 Task: Add an event with the title Third Conference: Annual Convention, date '2023/12/21', time 8:50 AM to 10:50 AMand add a description: The Team Building Retreat: Problem-Solving Activities will take place in a tranquil and inspiring location, away from the usual work setting. The retreat will span over a dedicated period, allowing participants to fully immerse themselves in the experience and focus on building their problem-solving capabilities., put the event into Red category, logged in from the account softage.8@softage.netand send the event invitation to softage.6@softage.net and softage.1@softage.net. Set a reminder for the event 30 minutes before
Action: Mouse moved to (130, 161)
Screenshot: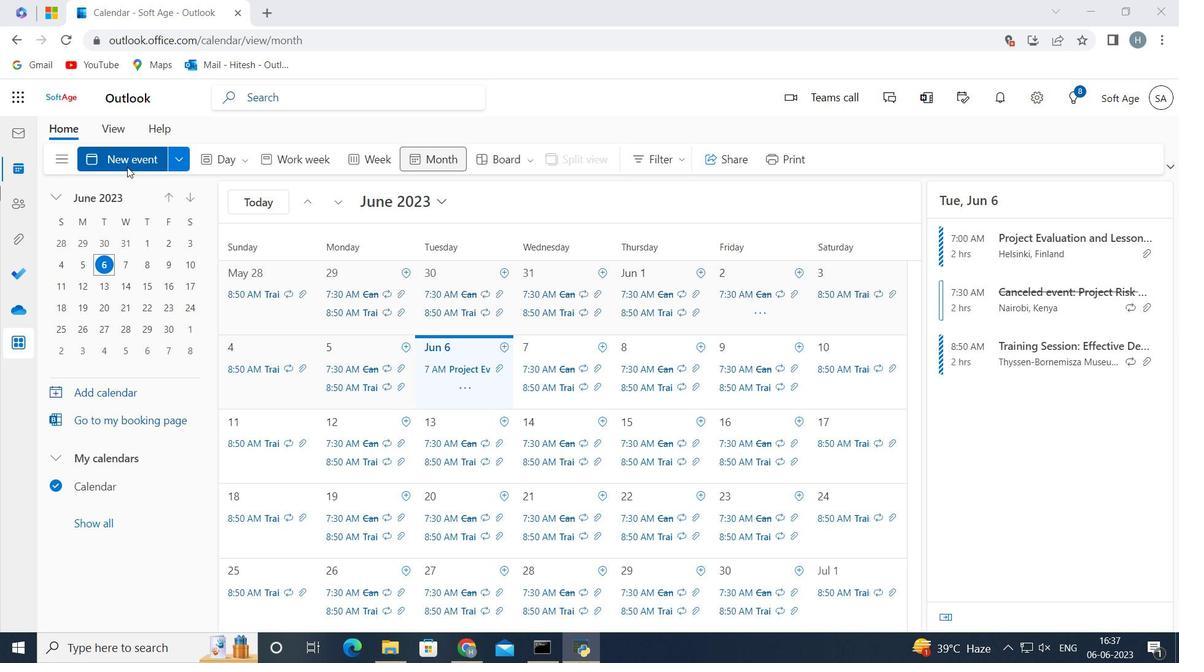 
Action: Mouse pressed left at (130, 161)
Screenshot: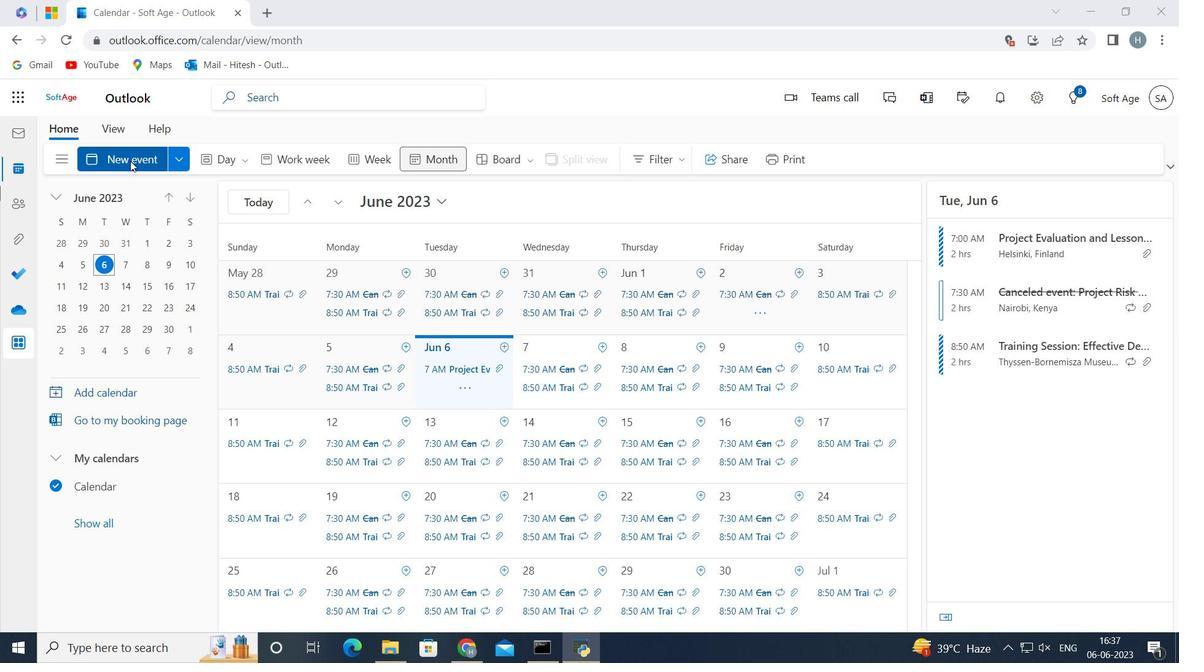 
Action: Mouse moved to (321, 248)
Screenshot: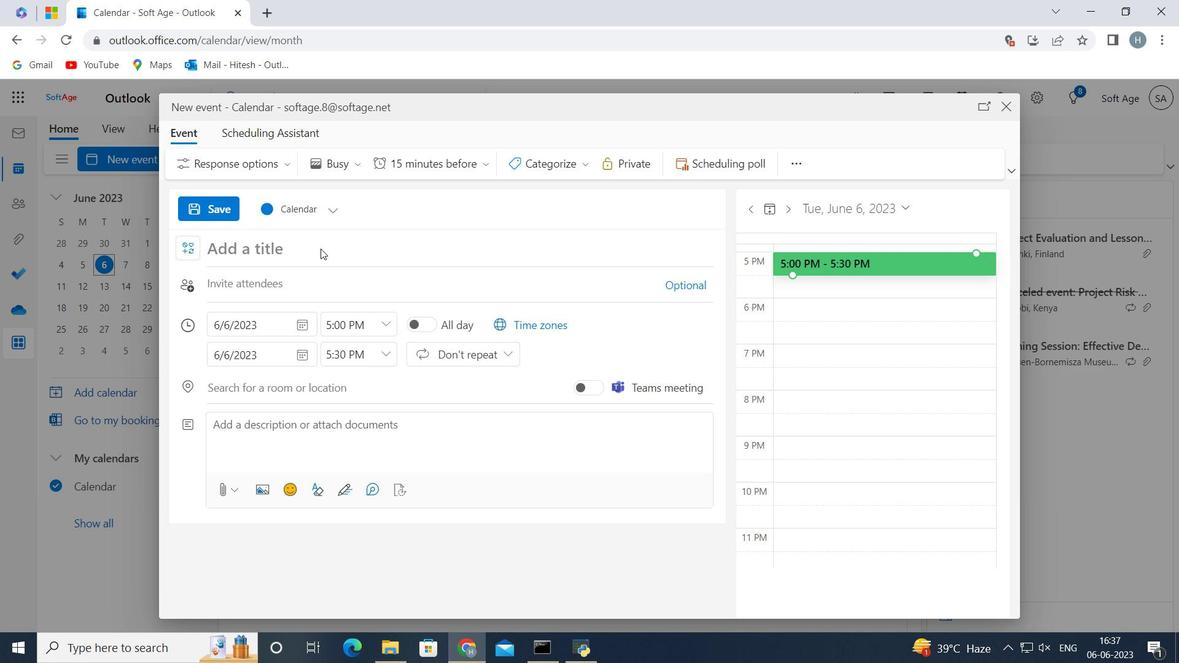 
Action: Mouse pressed left at (321, 248)
Screenshot: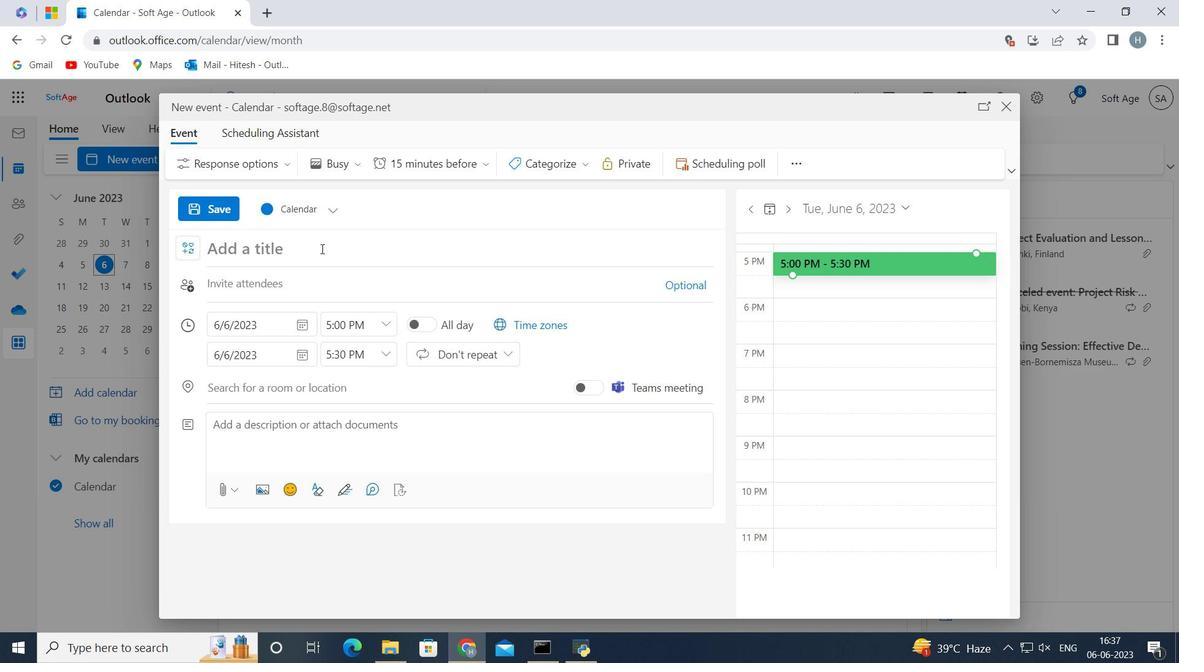 
Action: Key pressed <Key.shift>Third<Key.space><Key.shift>Conference<Key.shift_r>:<Key.space><Key.shift>Annual<Key.space><Key.shift>Convention<Key.space>
Screenshot: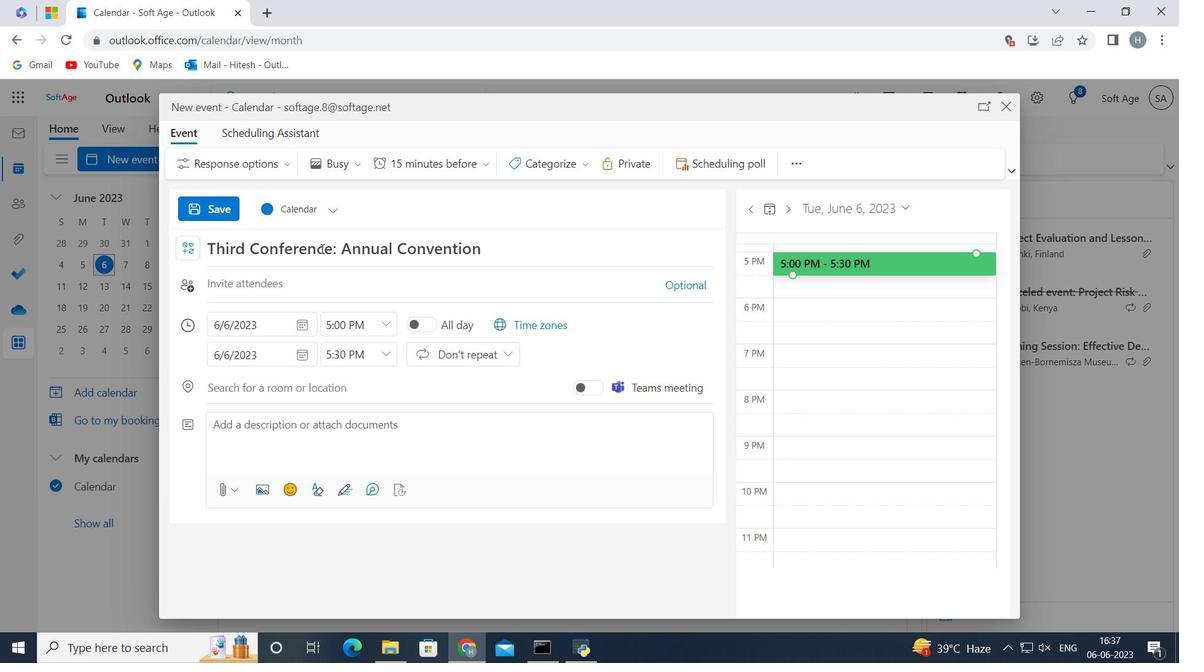 
Action: Mouse moved to (305, 319)
Screenshot: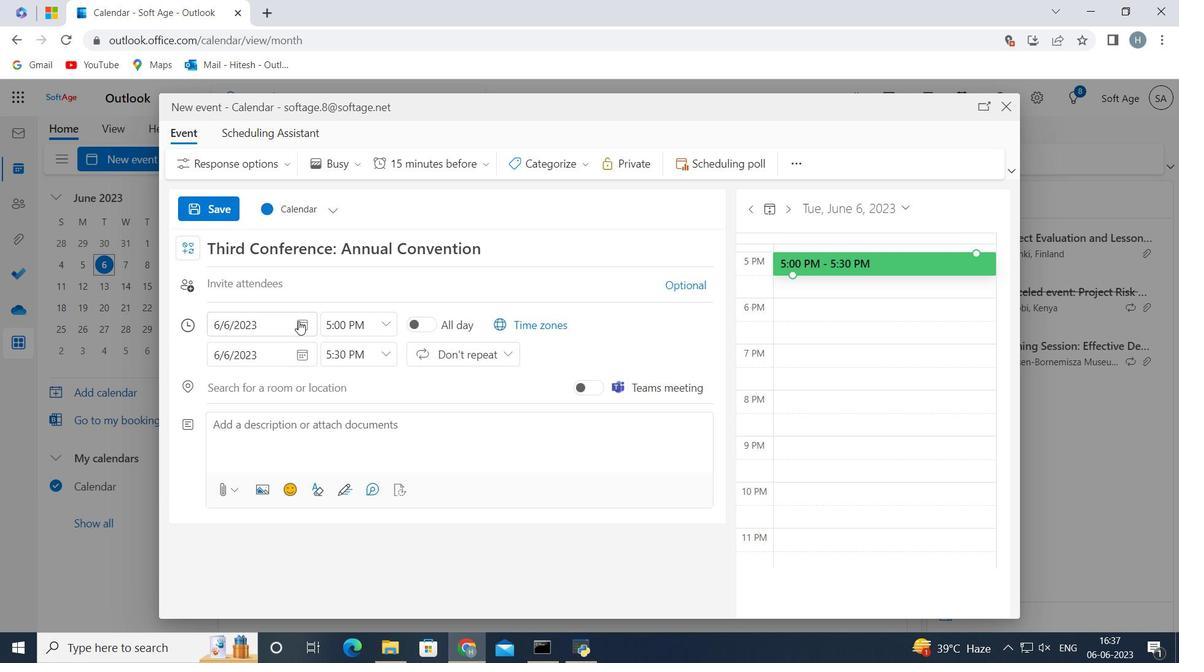 
Action: Mouse pressed left at (305, 319)
Screenshot: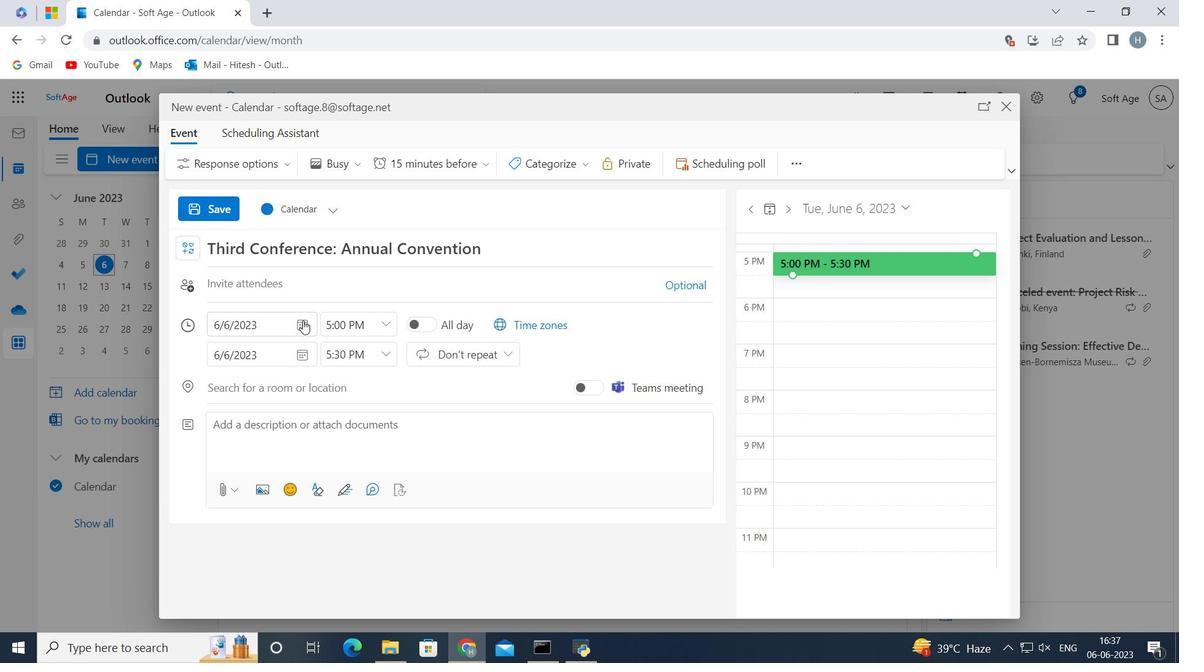 
Action: Mouse moved to (271, 359)
Screenshot: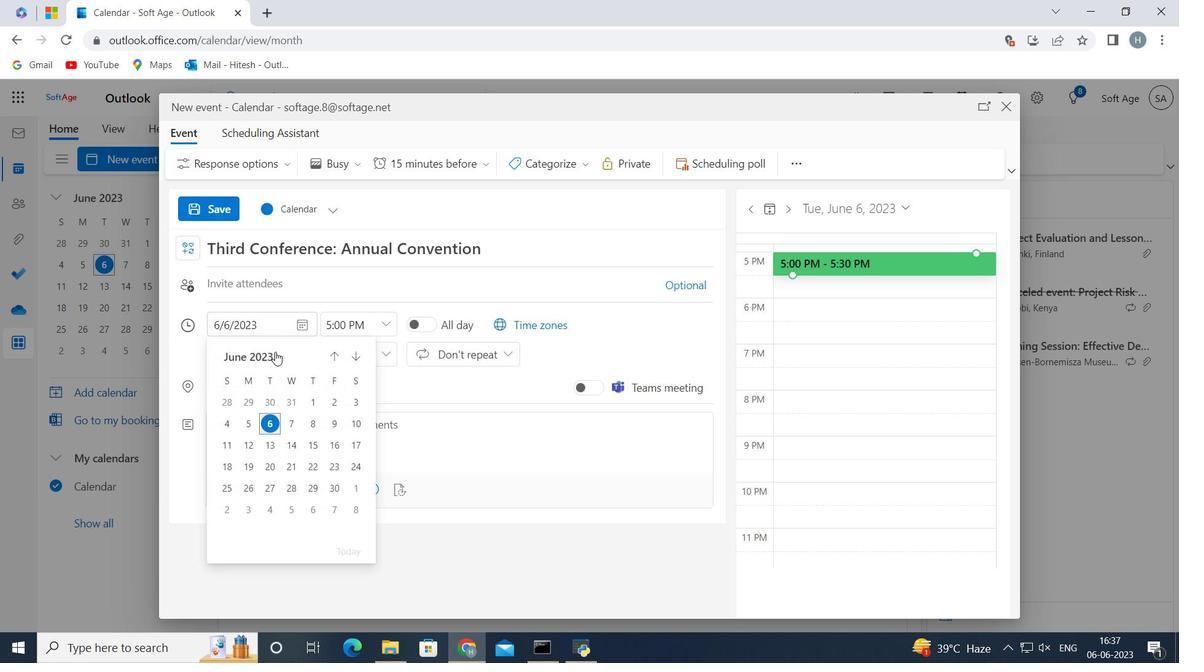 
Action: Mouse pressed left at (271, 359)
Screenshot: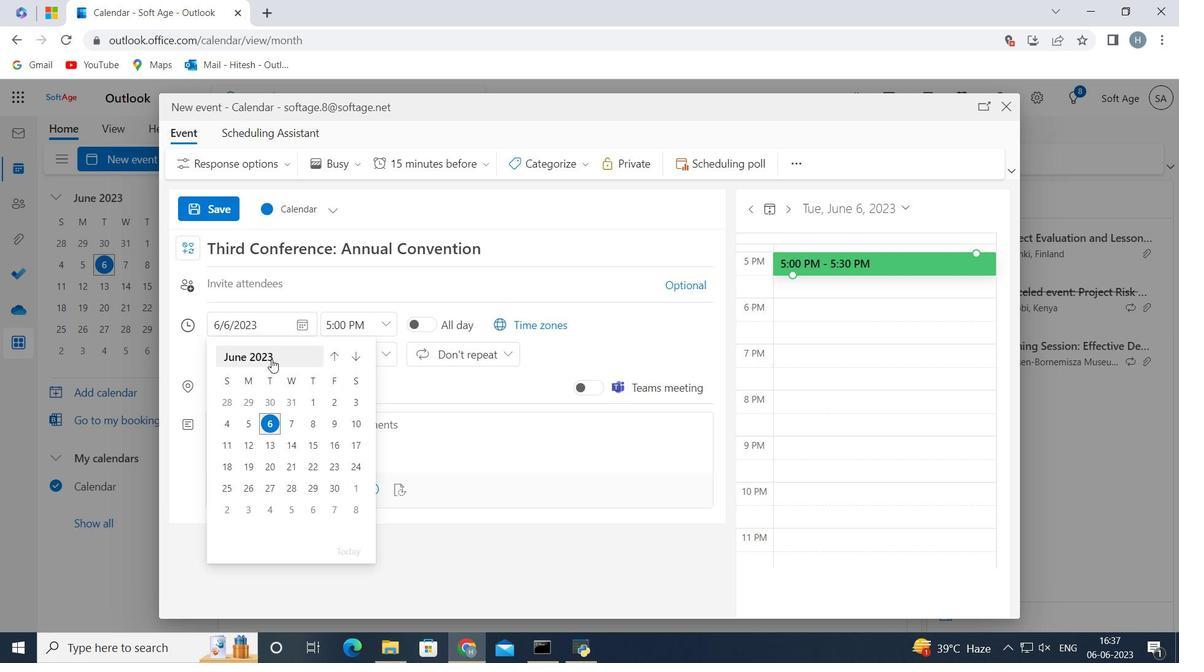 
Action: Mouse pressed left at (271, 359)
Screenshot: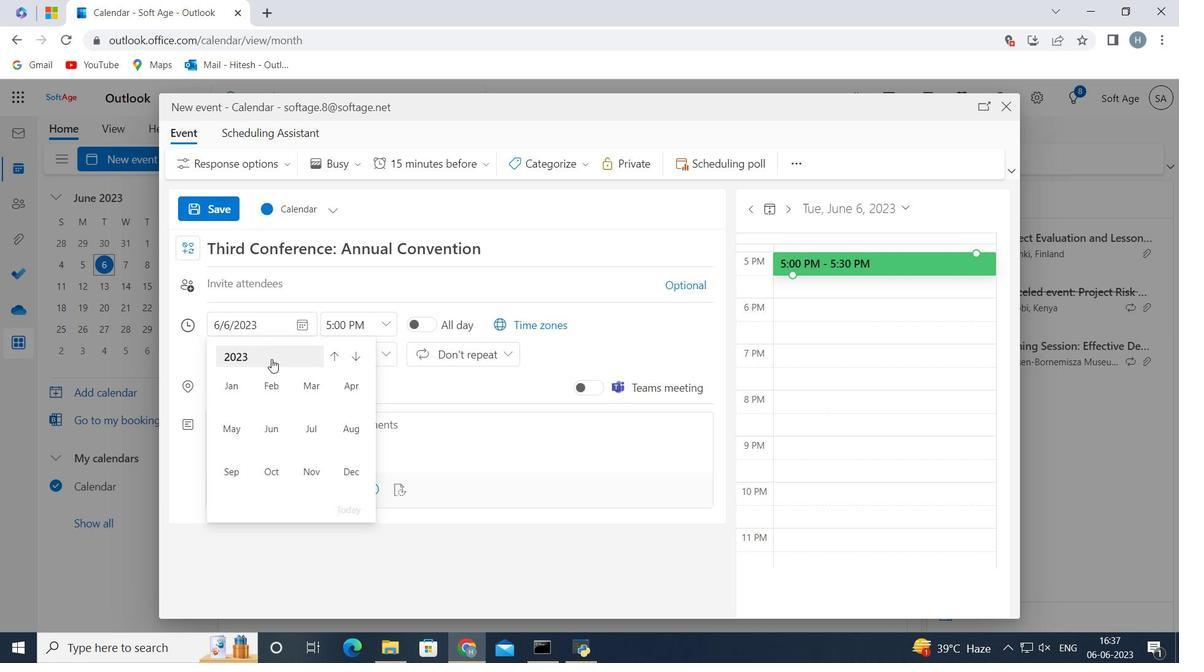 
Action: Mouse moved to (341, 382)
Screenshot: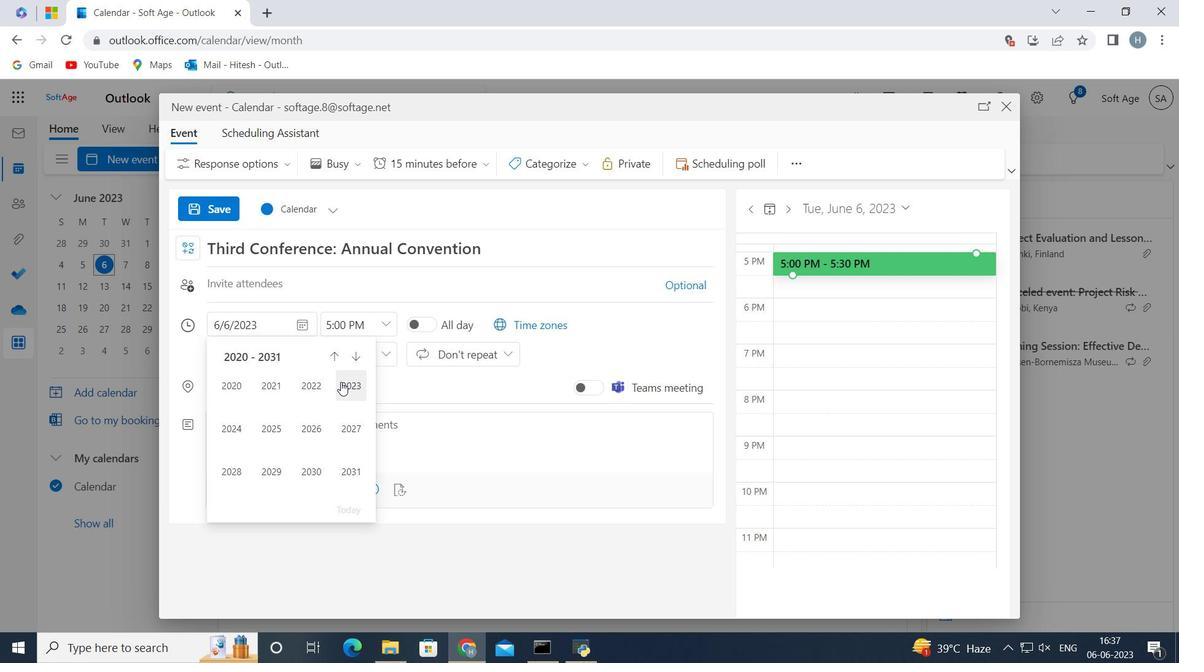 
Action: Mouse pressed left at (341, 382)
Screenshot: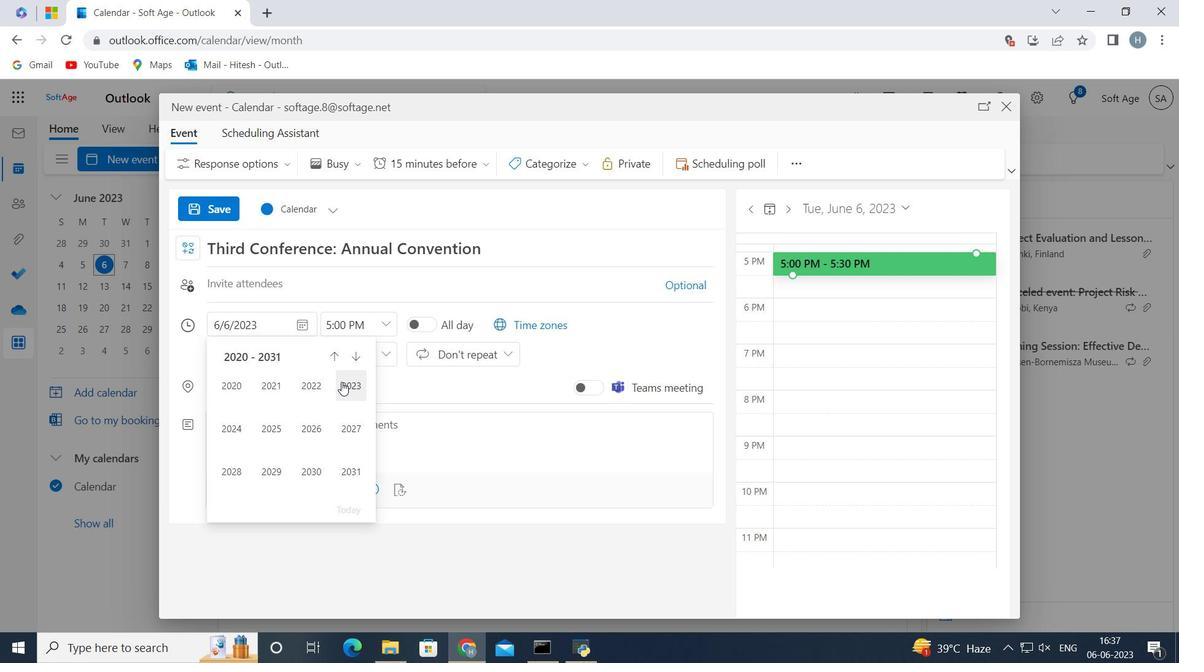 
Action: Mouse moved to (356, 471)
Screenshot: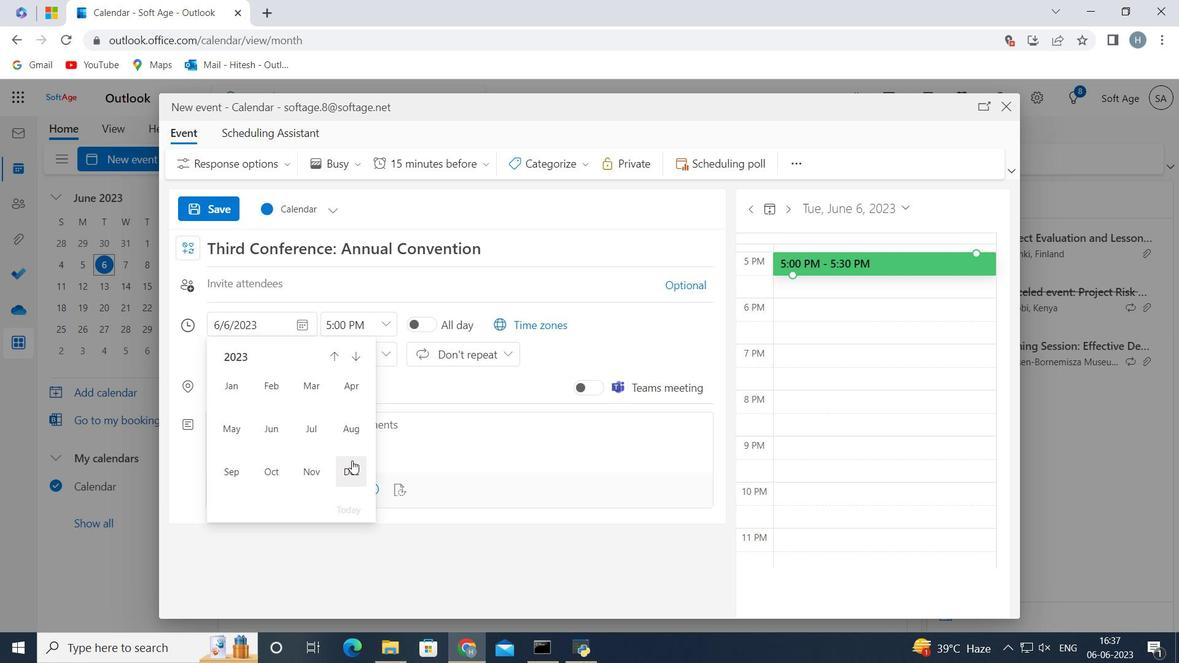 
Action: Mouse pressed left at (356, 471)
Screenshot: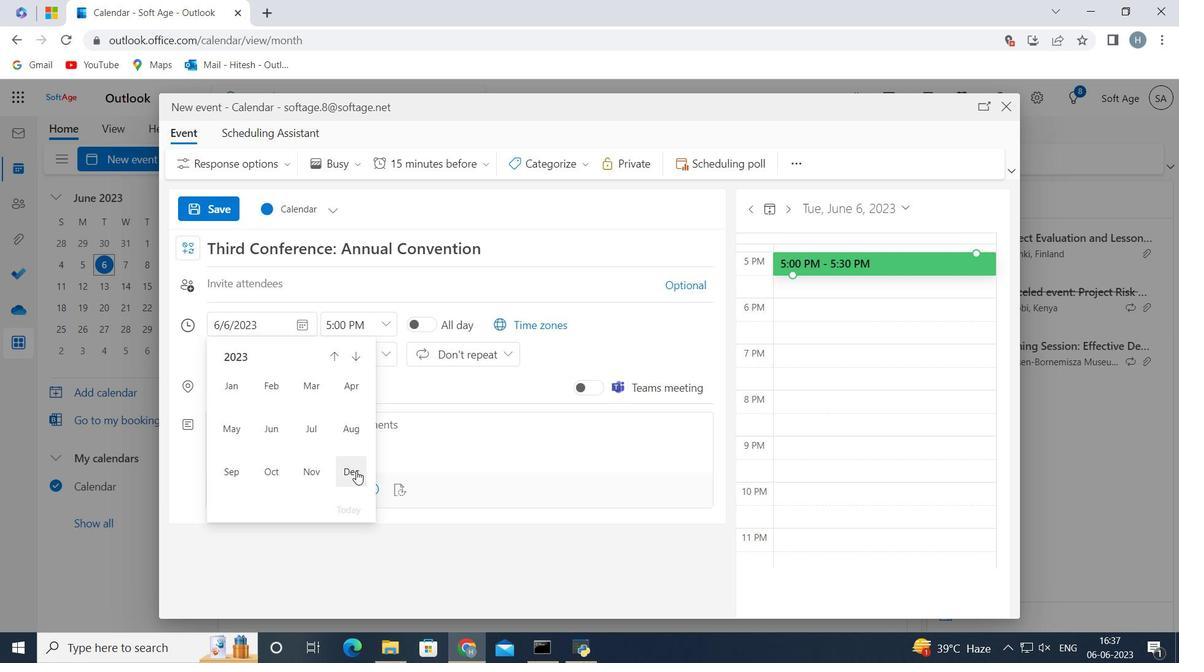 
Action: Mouse moved to (318, 467)
Screenshot: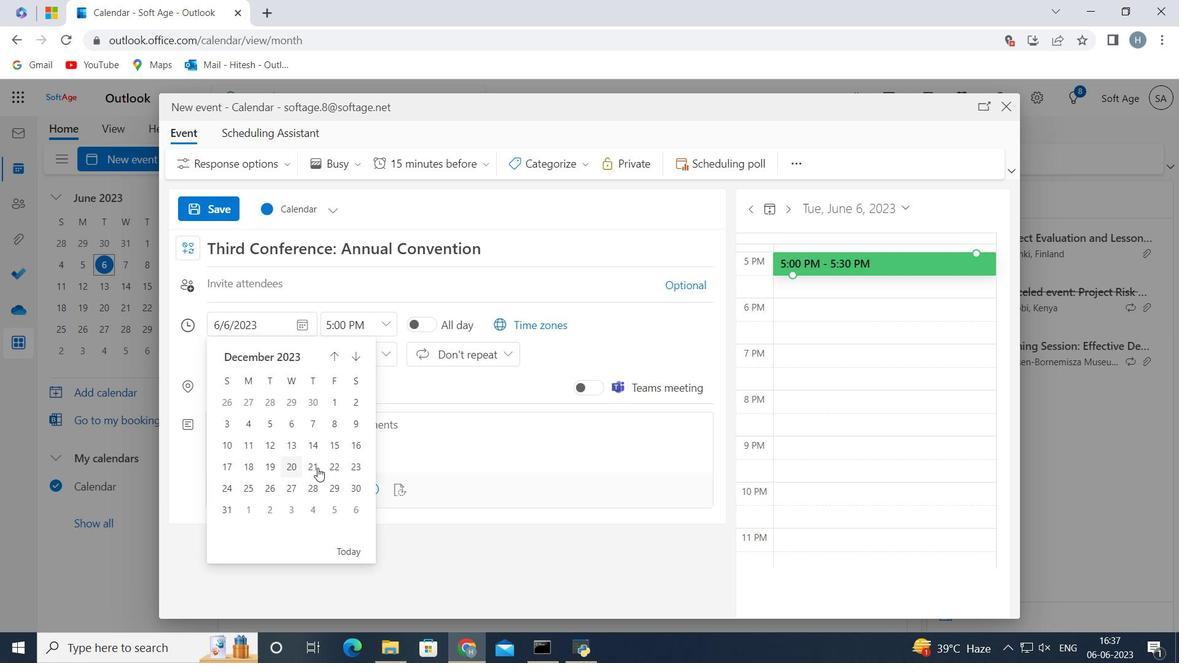 
Action: Mouse pressed left at (318, 467)
Screenshot: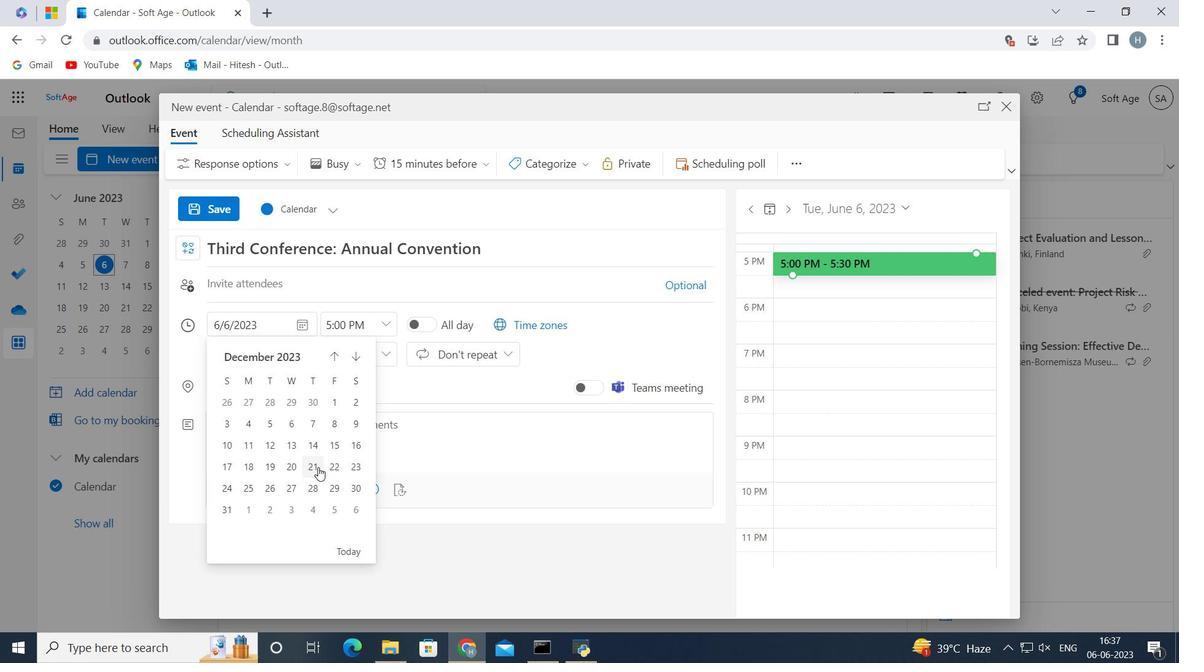 
Action: Mouse moved to (380, 325)
Screenshot: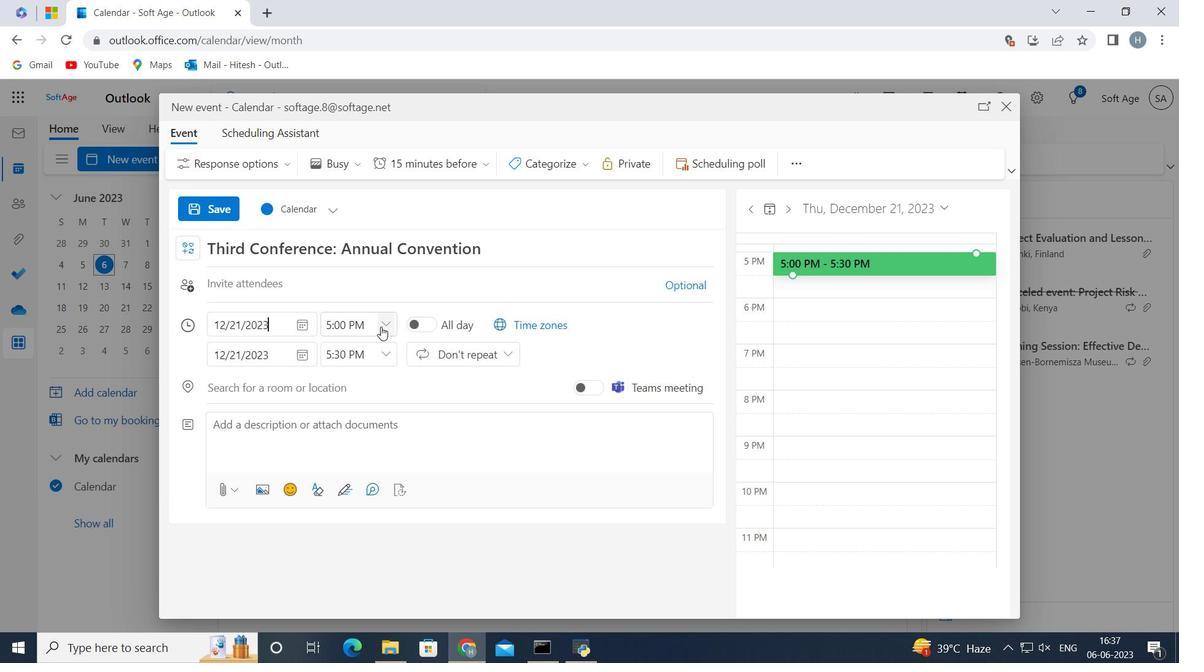 
Action: Mouse pressed left at (380, 325)
Screenshot: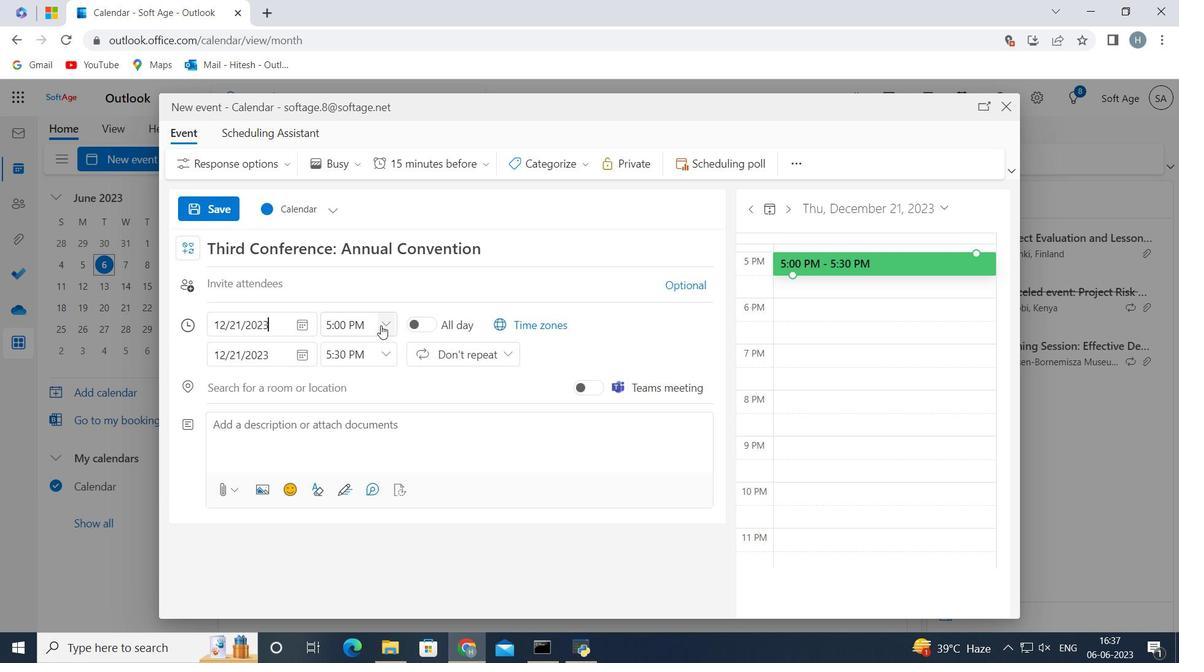 
Action: Mouse moved to (356, 444)
Screenshot: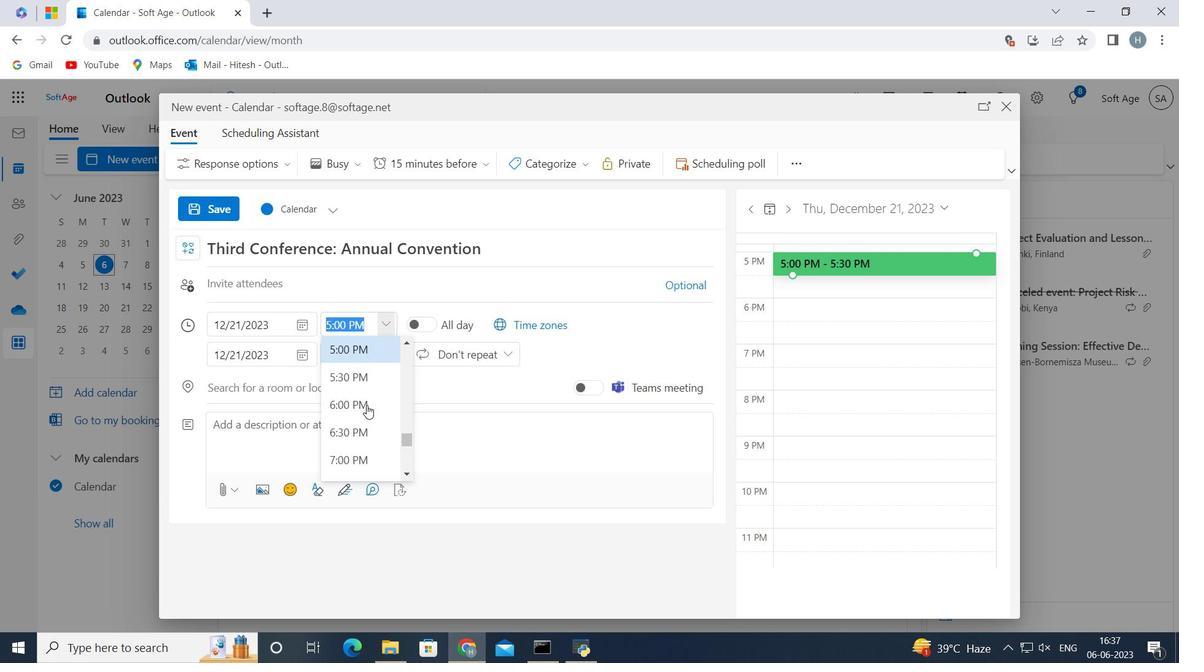 
Action: Mouse scrolled (356, 445) with delta (0, 0)
Screenshot: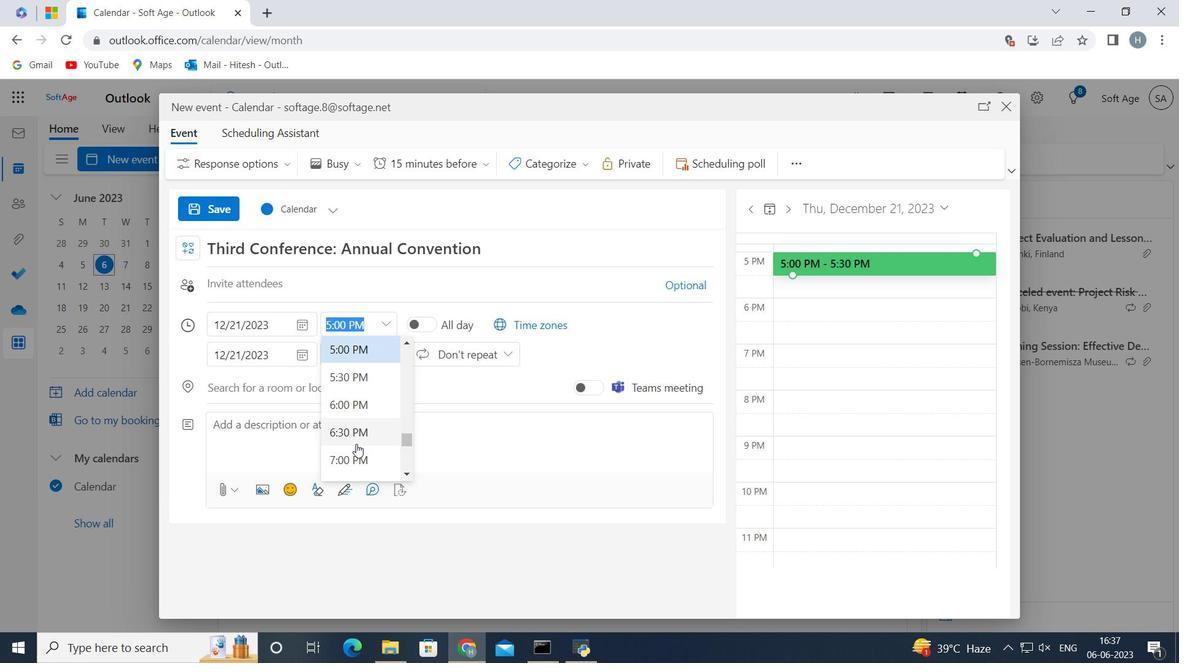 
Action: Mouse scrolled (356, 445) with delta (0, 0)
Screenshot: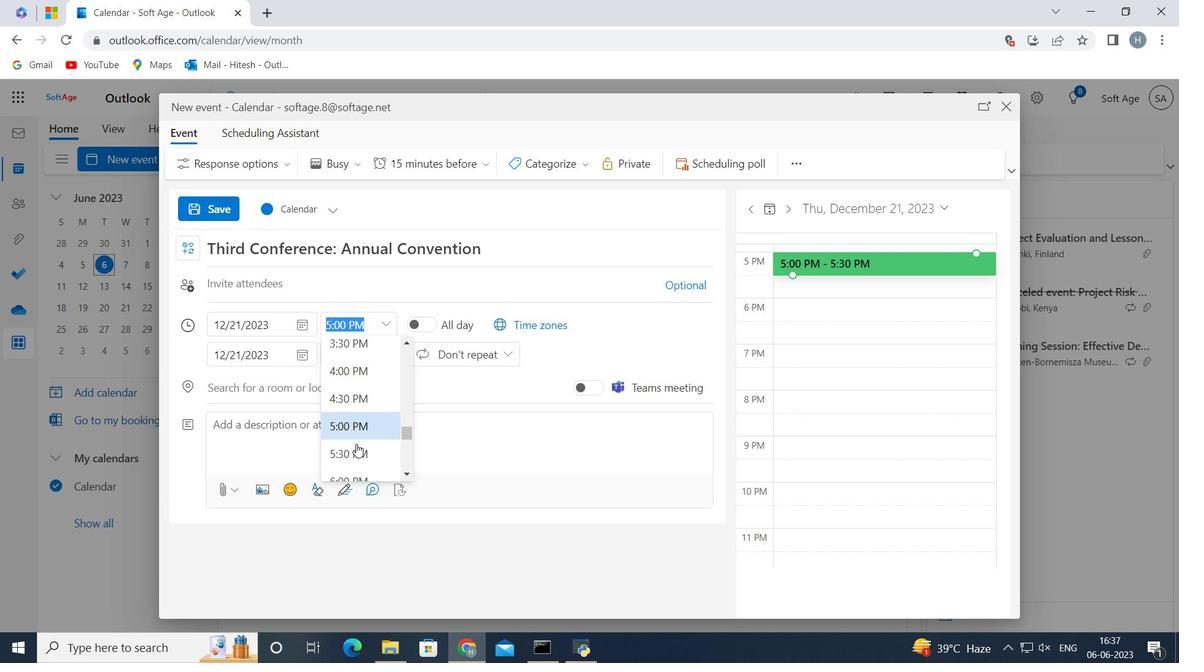 
Action: Mouse scrolled (356, 445) with delta (0, 0)
Screenshot: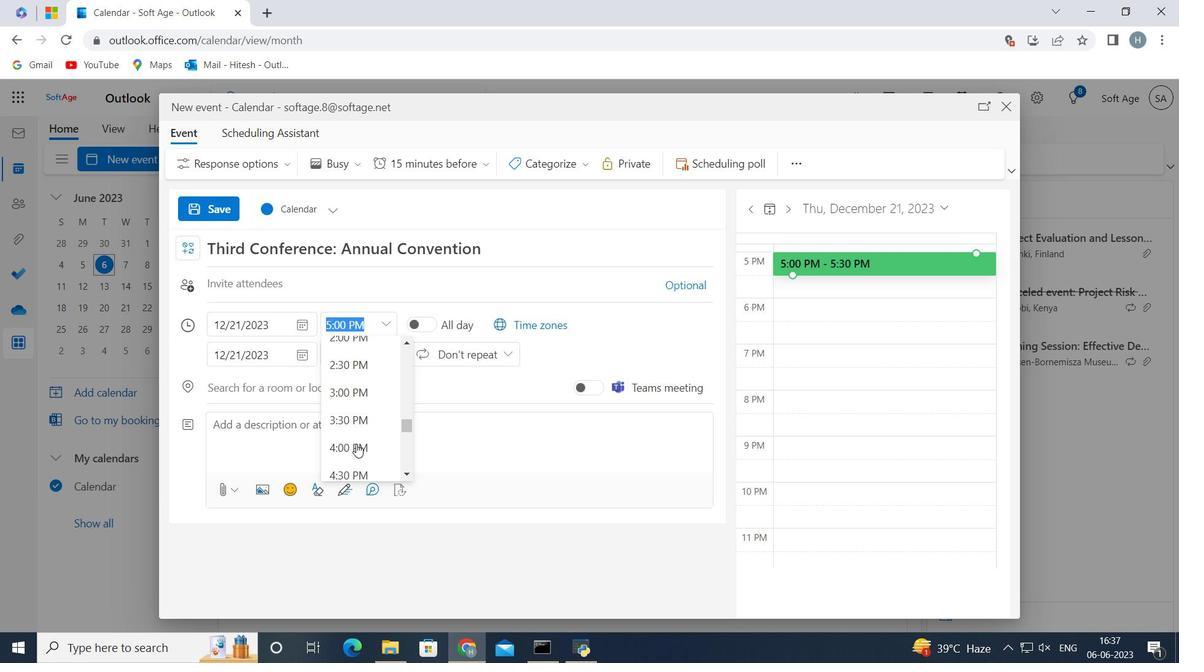 
Action: Mouse scrolled (356, 445) with delta (0, 0)
Screenshot: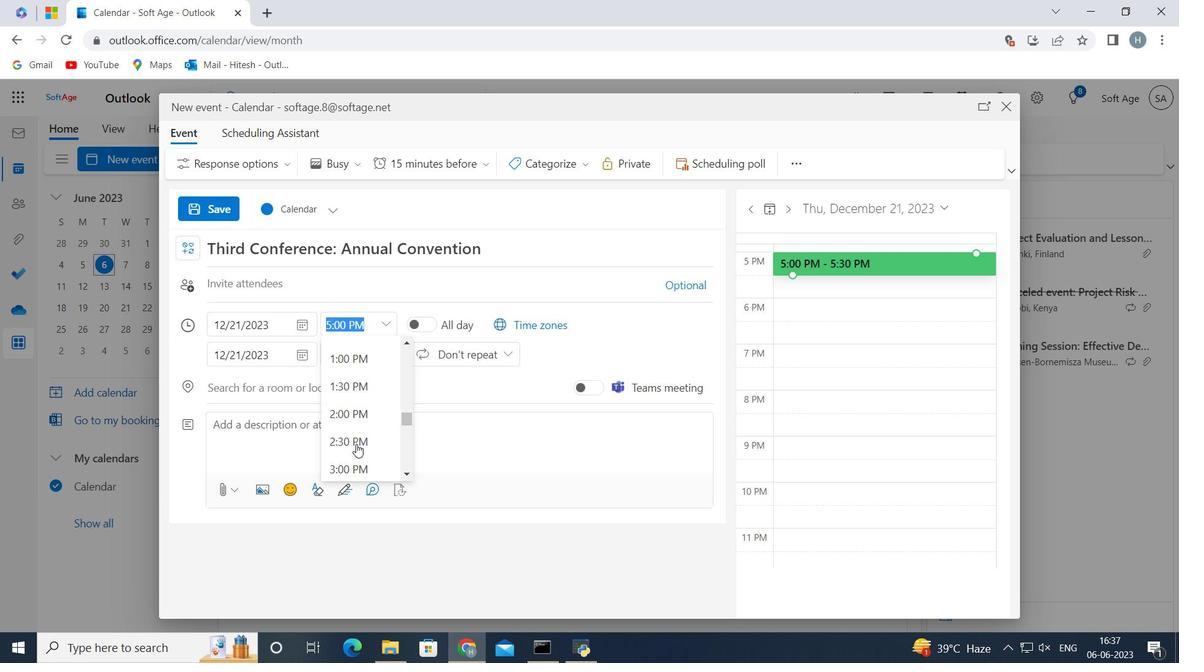 
Action: Mouse scrolled (356, 445) with delta (0, 0)
Screenshot: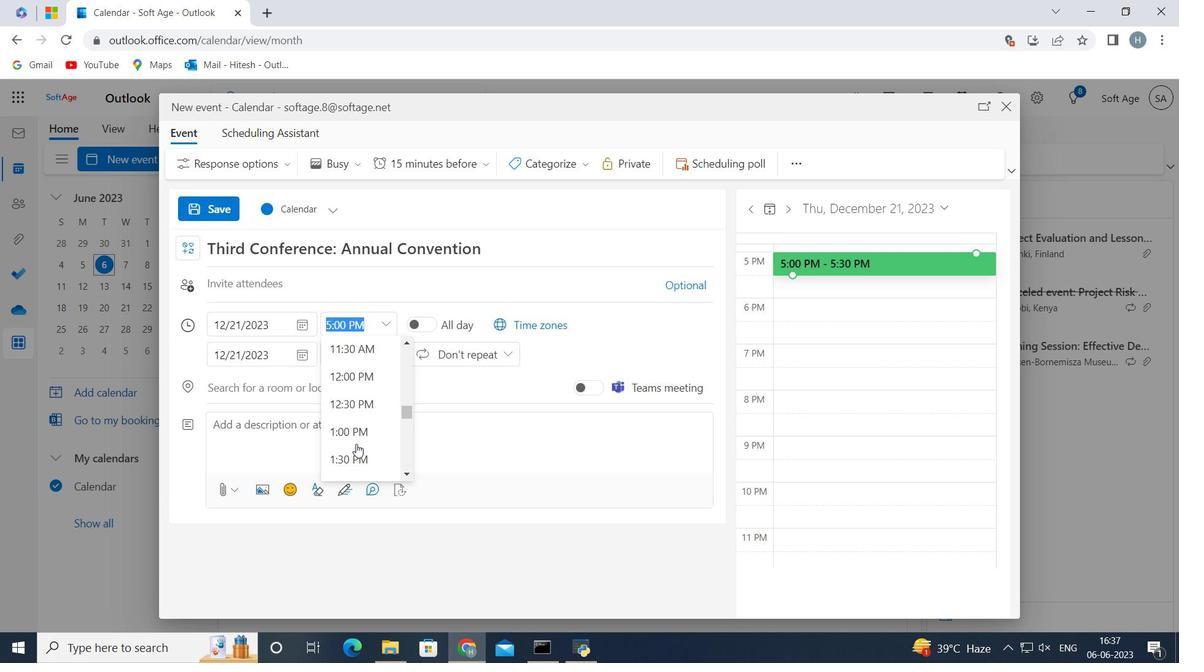 
Action: Mouse scrolled (356, 445) with delta (0, 0)
Screenshot: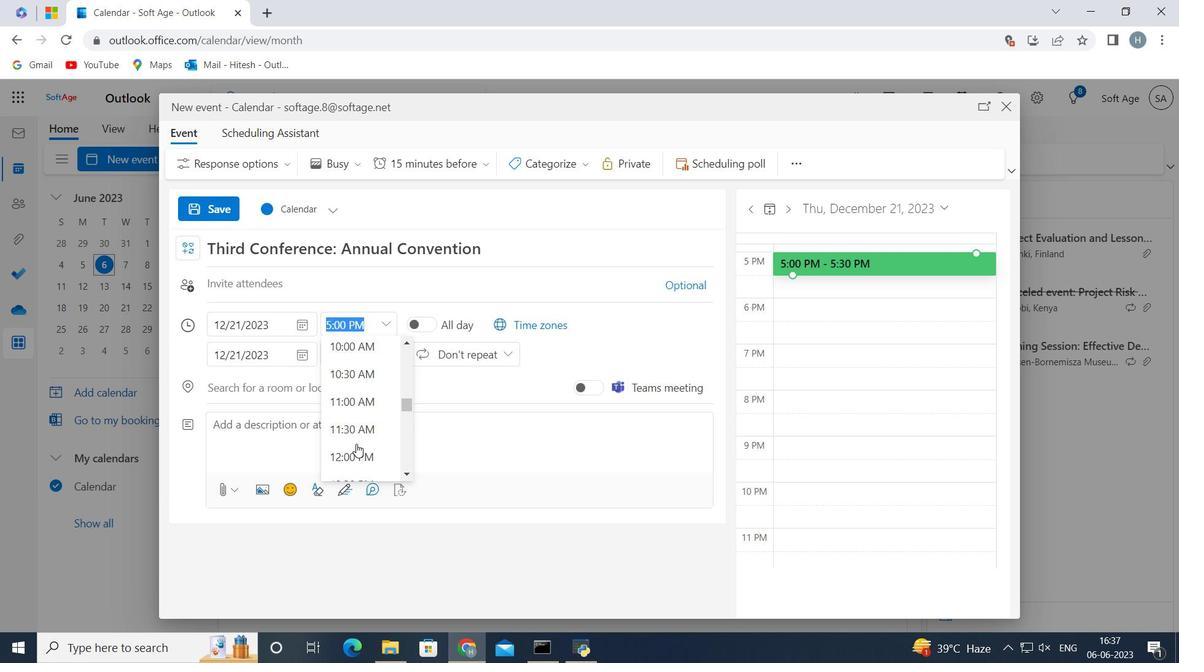
Action: Mouse scrolled (356, 445) with delta (0, 0)
Screenshot: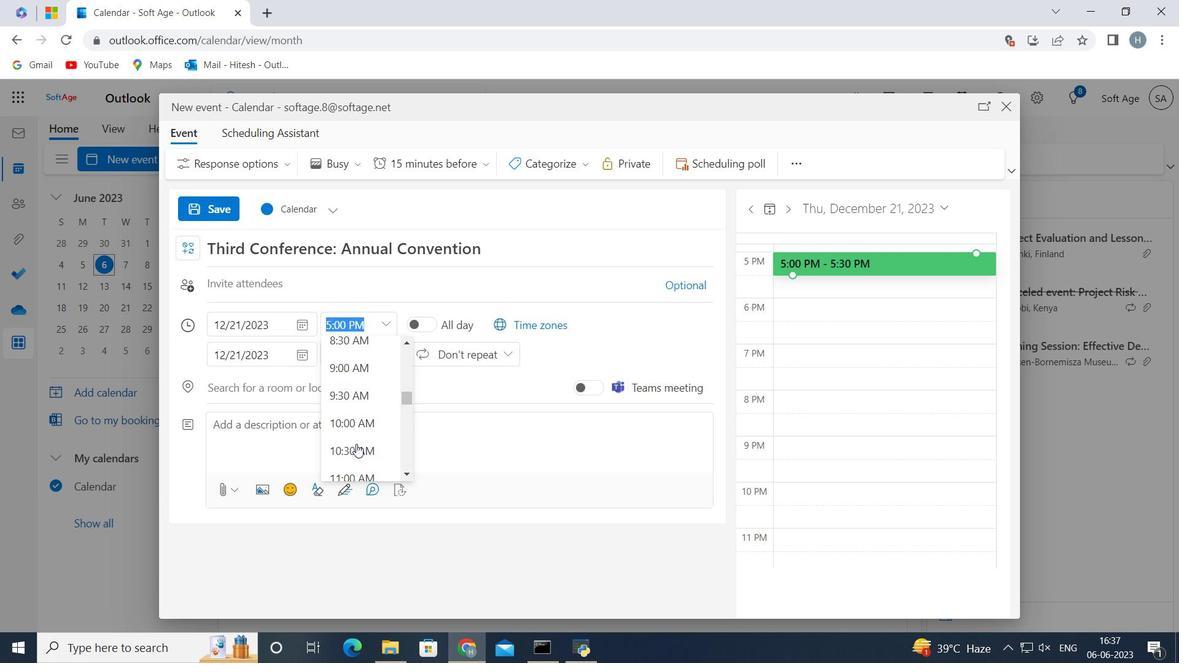 
Action: Mouse moved to (346, 417)
Screenshot: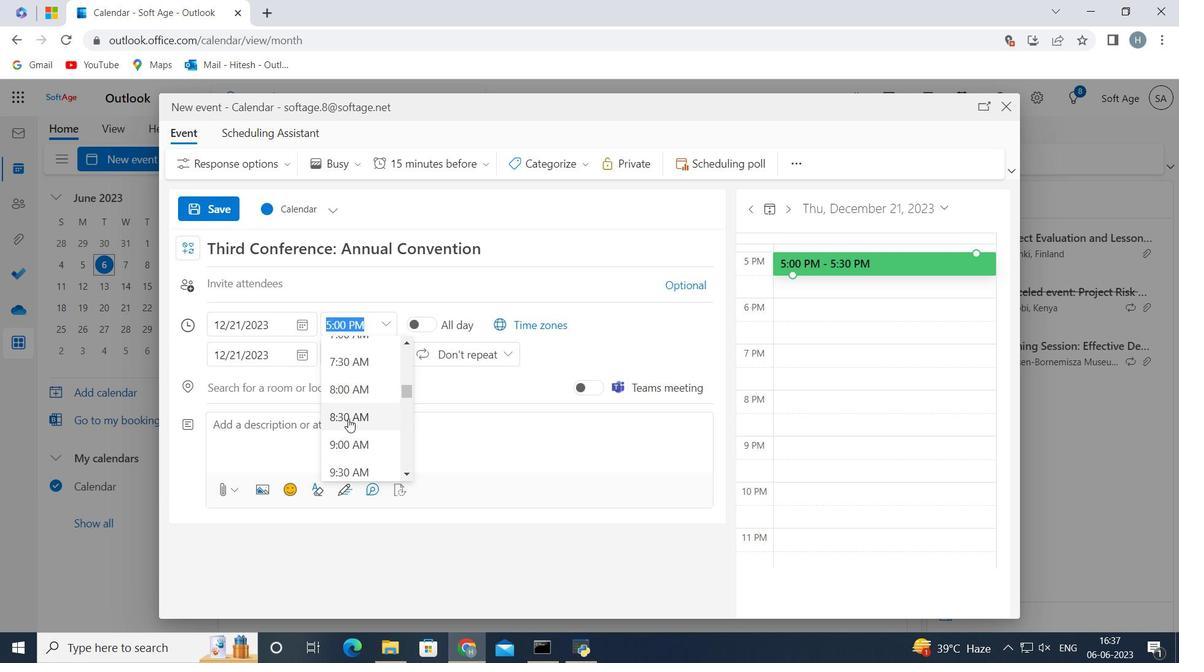 
Action: Mouse pressed left at (346, 417)
Screenshot: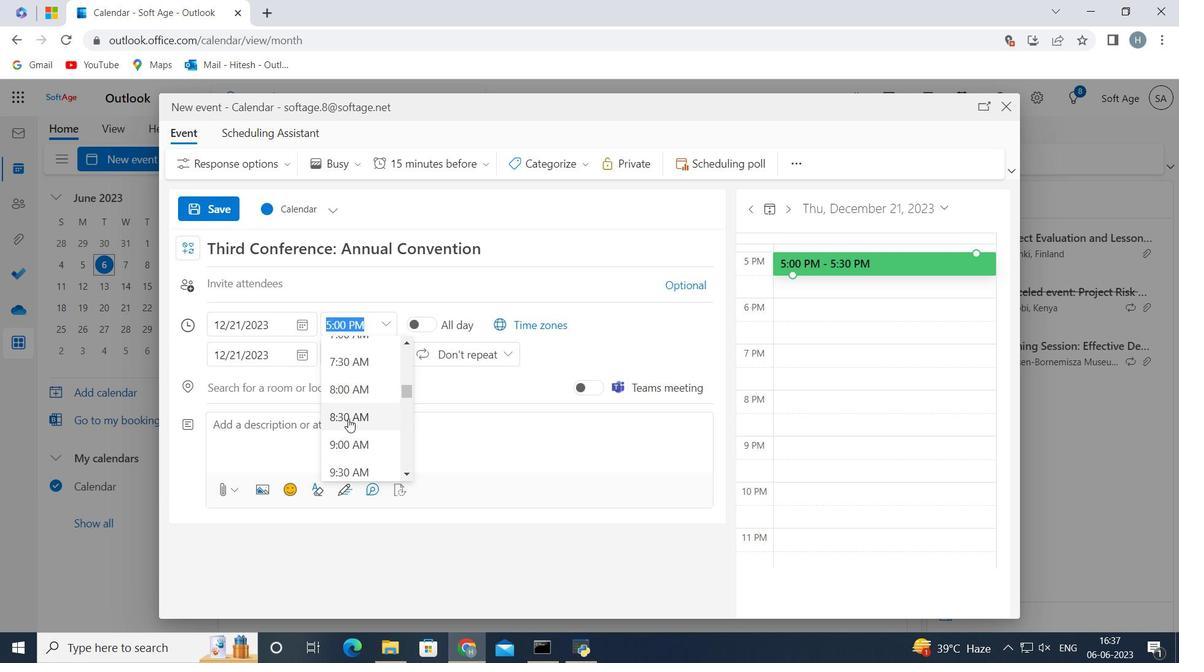 
Action: Mouse moved to (345, 324)
Screenshot: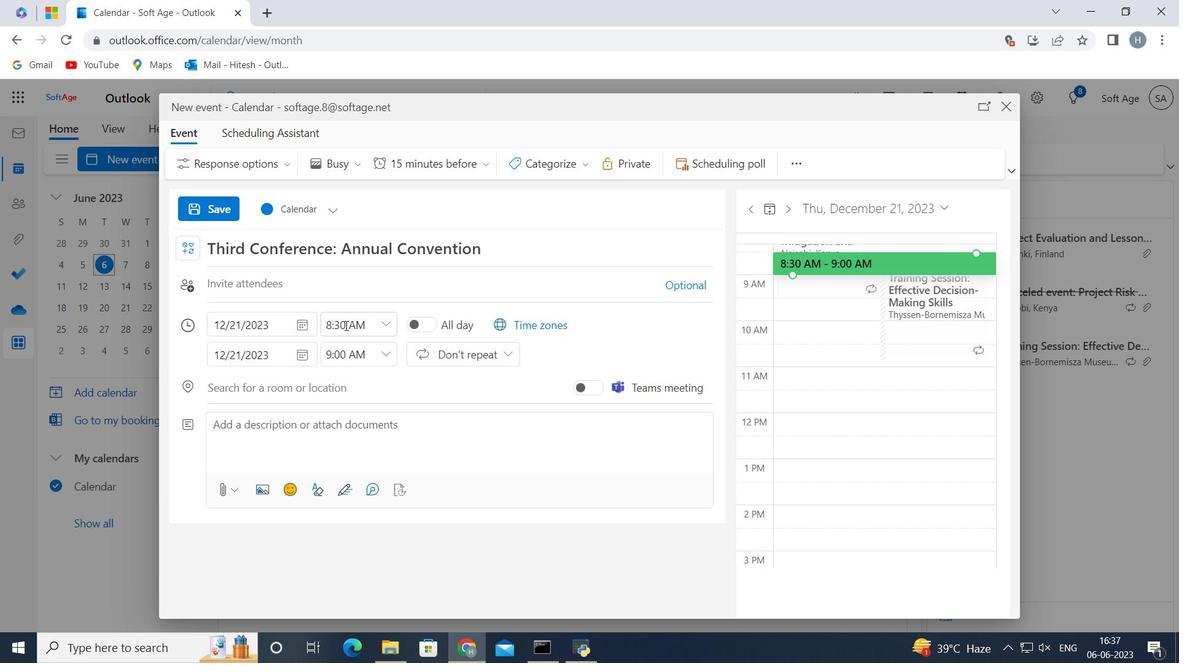 
Action: Mouse pressed left at (345, 324)
Screenshot: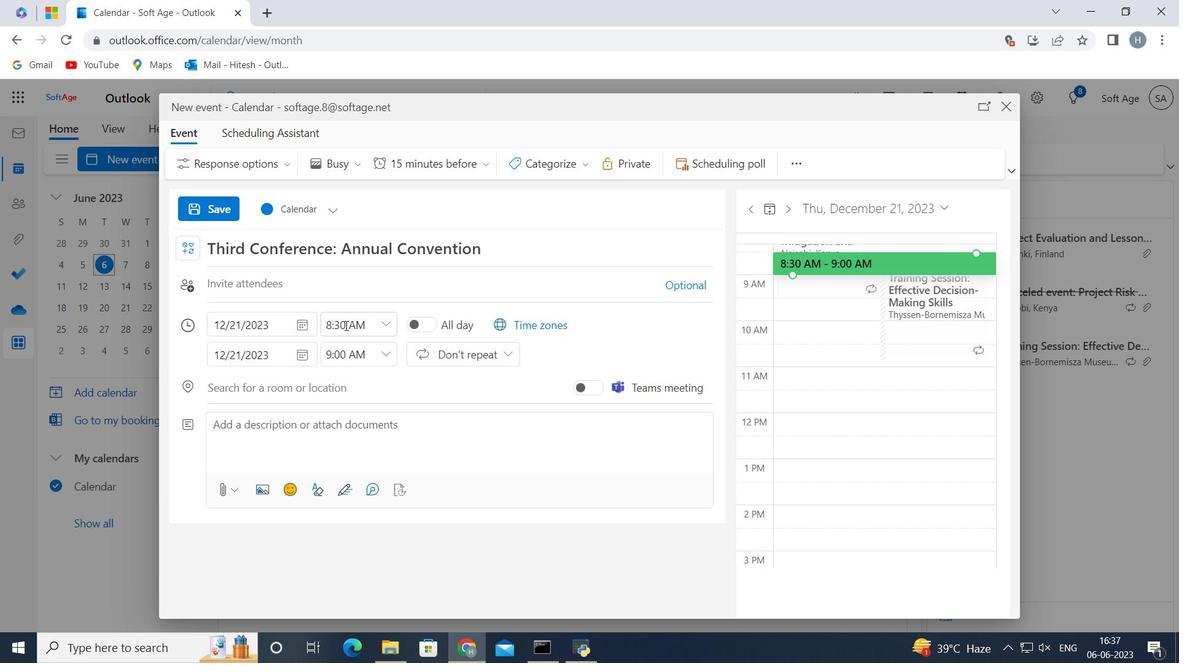 
Action: Key pressed <Key.backspace><Key.backspace>50
Screenshot: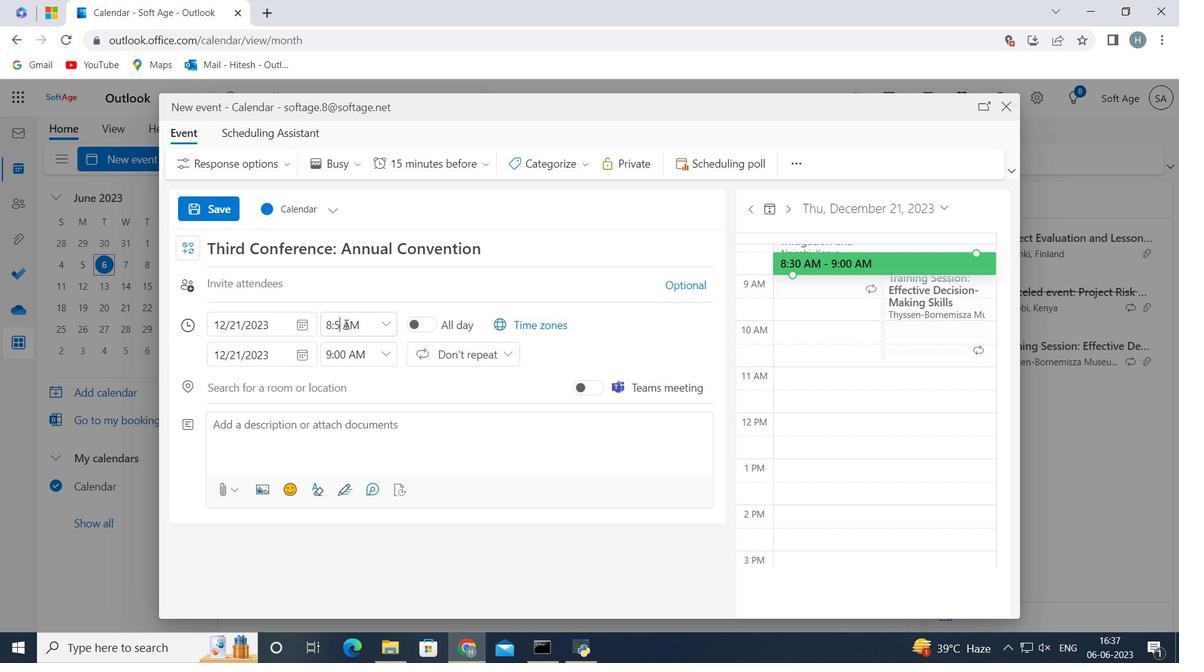 
Action: Mouse moved to (387, 350)
Screenshot: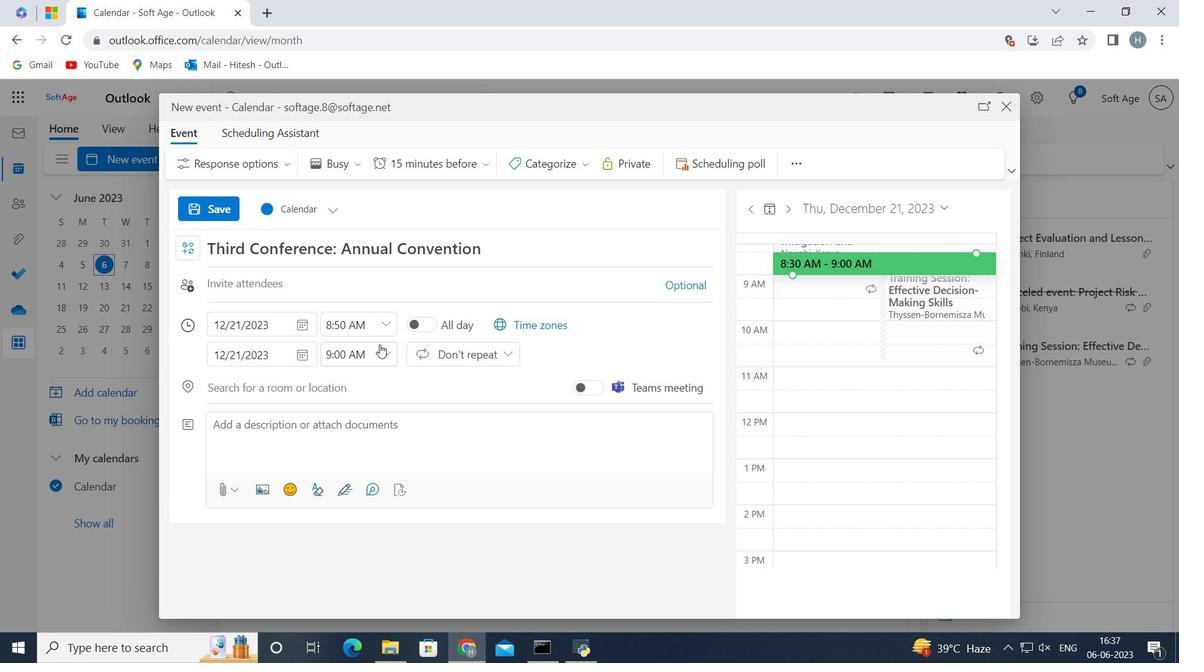 
Action: Mouse pressed left at (387, 350)
Screenshot: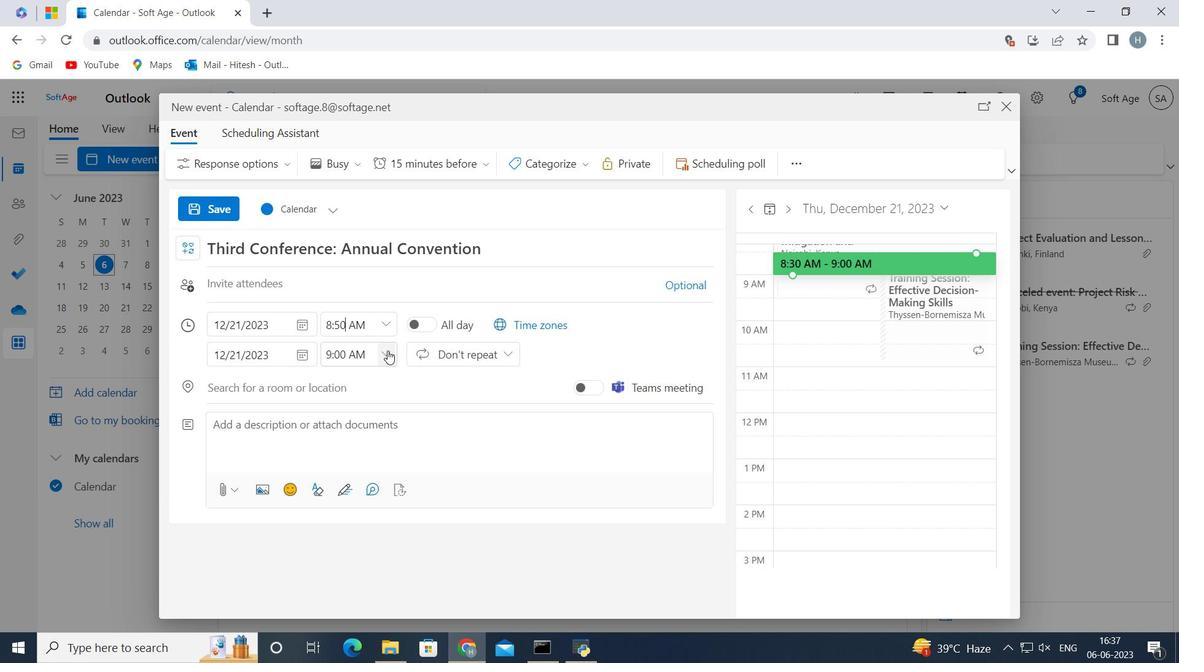 
Action: Mouse moved to (375, 458)
Screenshot: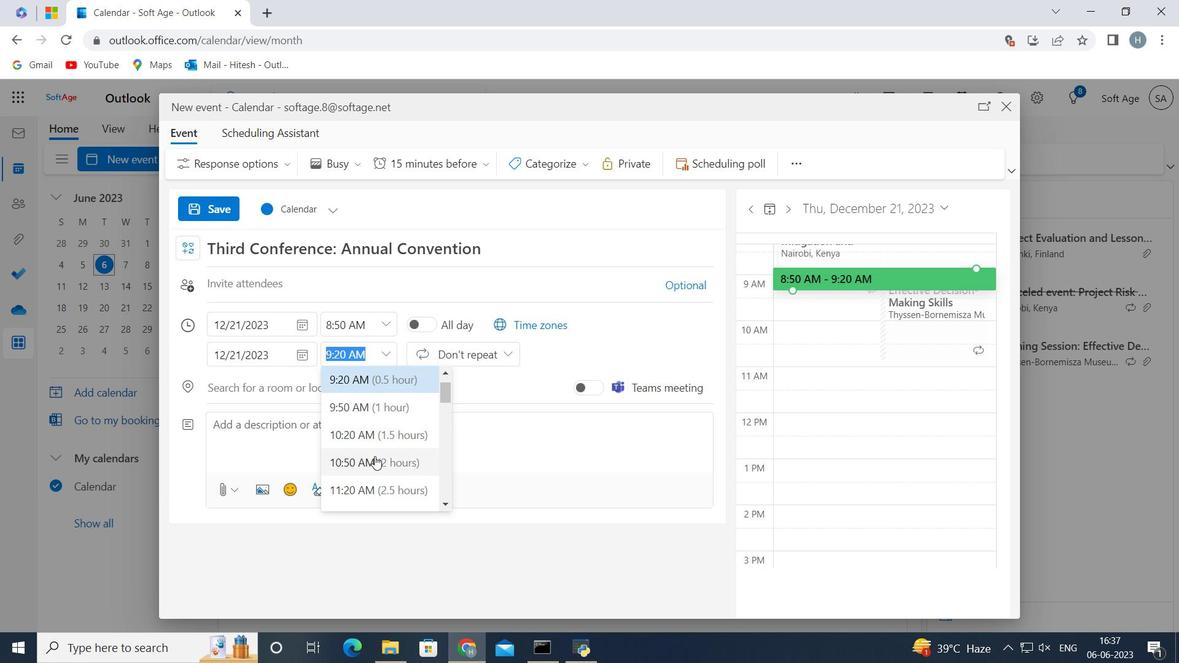 
Action: Mouse pressed left at (375, 458)
Screenshot: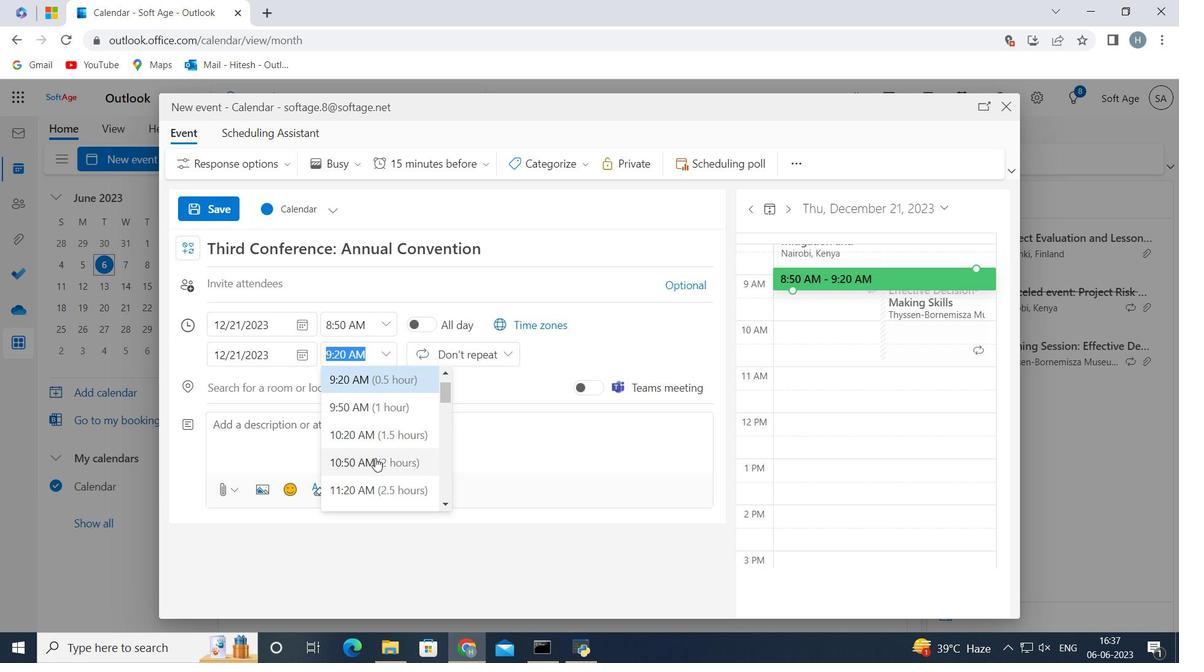 
Action: Mouse moved to (377, 435)
Screenshot: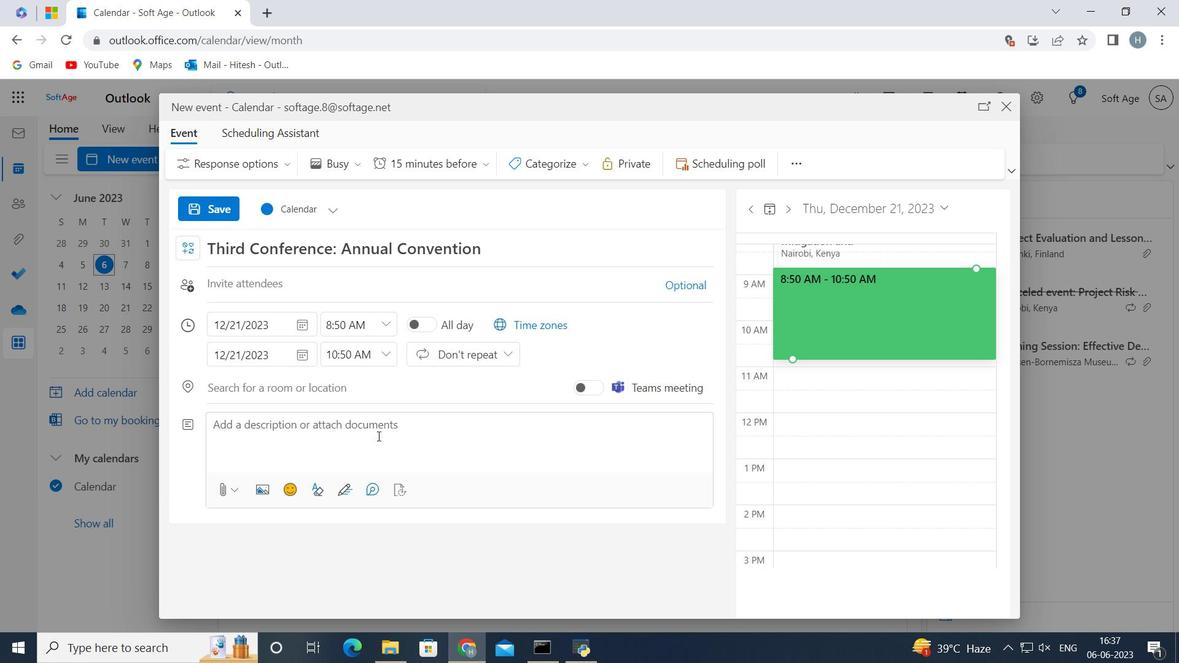 
Action: Mouse pressed left at (377, 435)
Screenshot: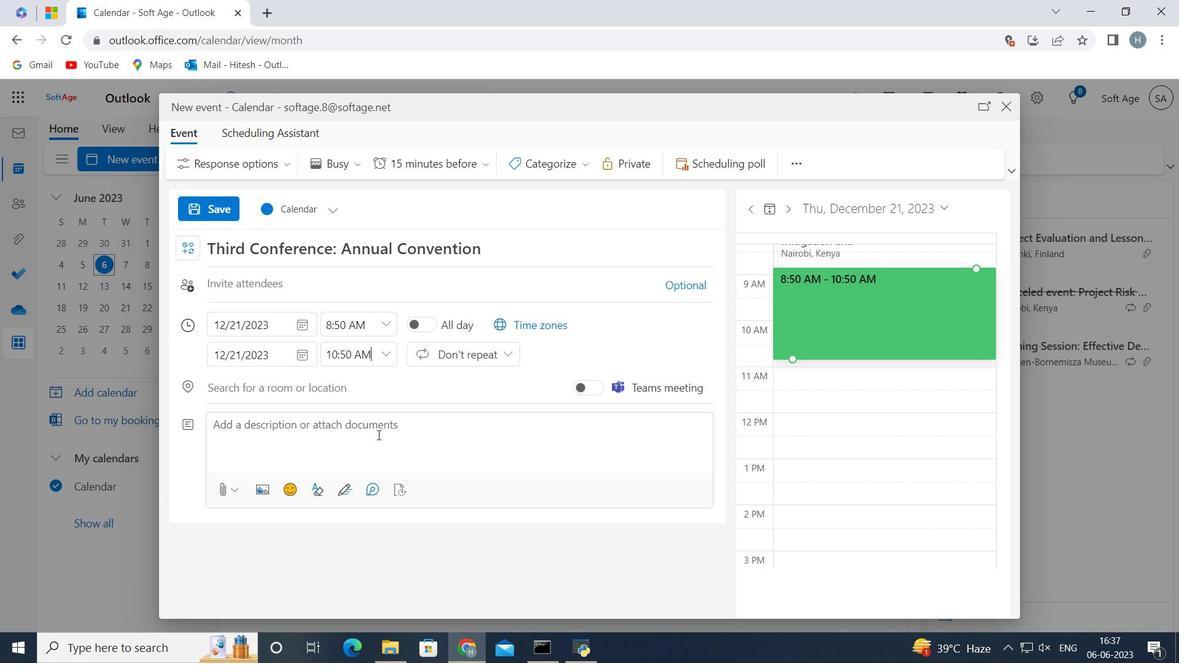
Action: Key pressed <Key.shift>The<Key.space><Key.shift>Team<Key.space><Key.shift>Building<Key.space><Key.shift>Retreat<Key.shift_r>:<Key.space><Key.shift>Problem-solving<Key.space><Key.shift>Activities<Key.space>will<Key.space>take<Key.space>place<Key.space>in<Key.space>a<Key.space>tranquil<Key.space>and<Key.space>inspiring<Key.space>location,<Key.space>away<Key.space>from<Key.space>the<Key.space>usual<Key.space>work<Key.space>setting.<Key.space><Key.shift>The<Key.space>retreat<Key.space>will<Key.space>span<Key.space>over<Key.space>a<Key.space>dedicated<Key.space>period,<Key.space>allowing<Key.space>participants<Key.space>to<Key.space>fully<Key.space>immerse<Key.space>themselves<Key.space>in<Key.space>the<Key.space>experience<Key.space>and<Key.space>focus<Key.space>on<Key.space>building<Key.space>their<Key.space>problem-solvig<Key.backspace>ng<Key.space>c<Key.caps_lock>A<Key.backspace><Key.caps_lock>apabilities/<Key.backspace>.<Key.space>
Screenshot: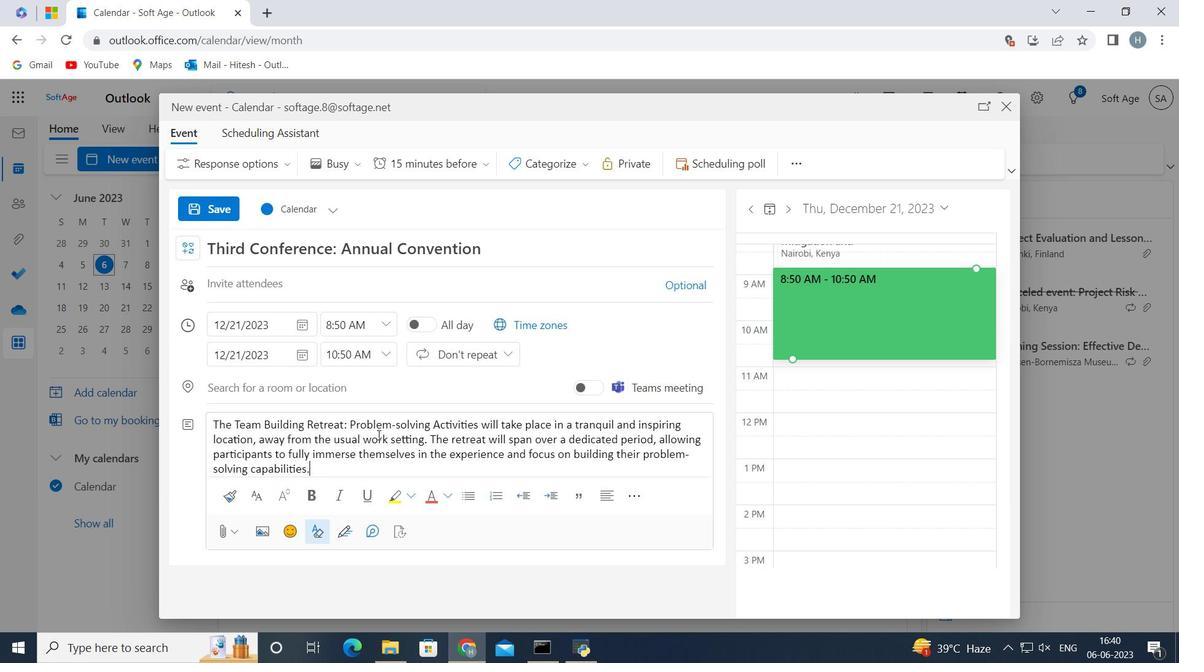 
Action: Mouse moved to (548, 154)
Screenshot: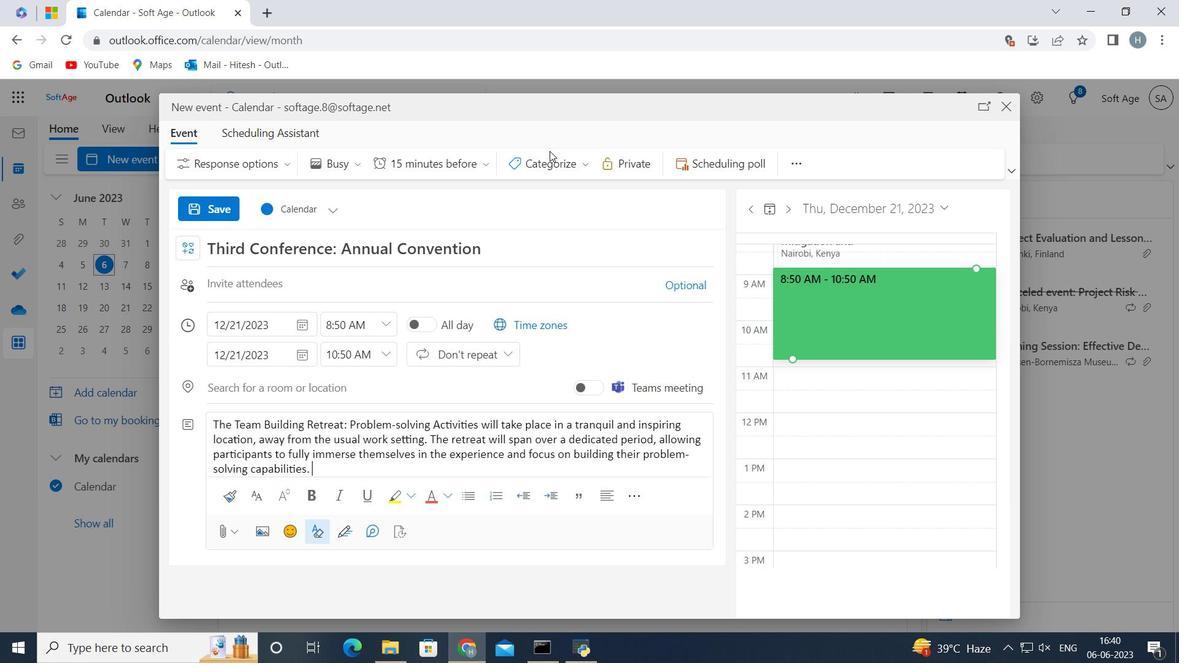 
Action: Mouse pressed left at (548, 154)
Screenshot: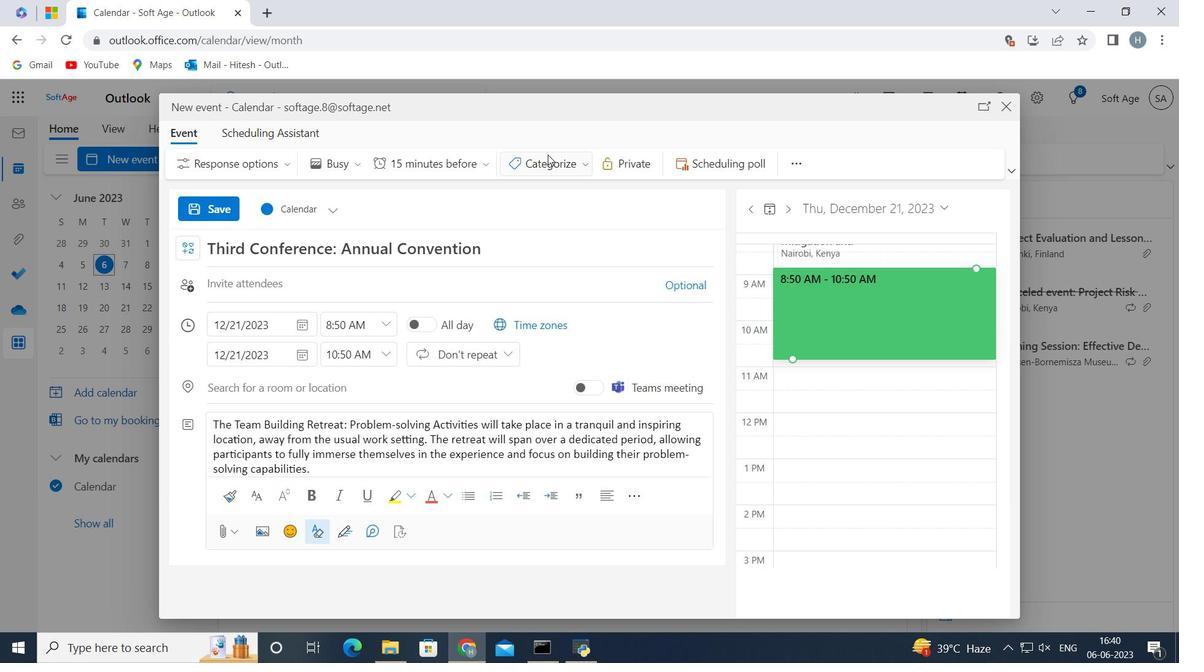 
Action: Mouse moved to (573, 289)
Screenshot: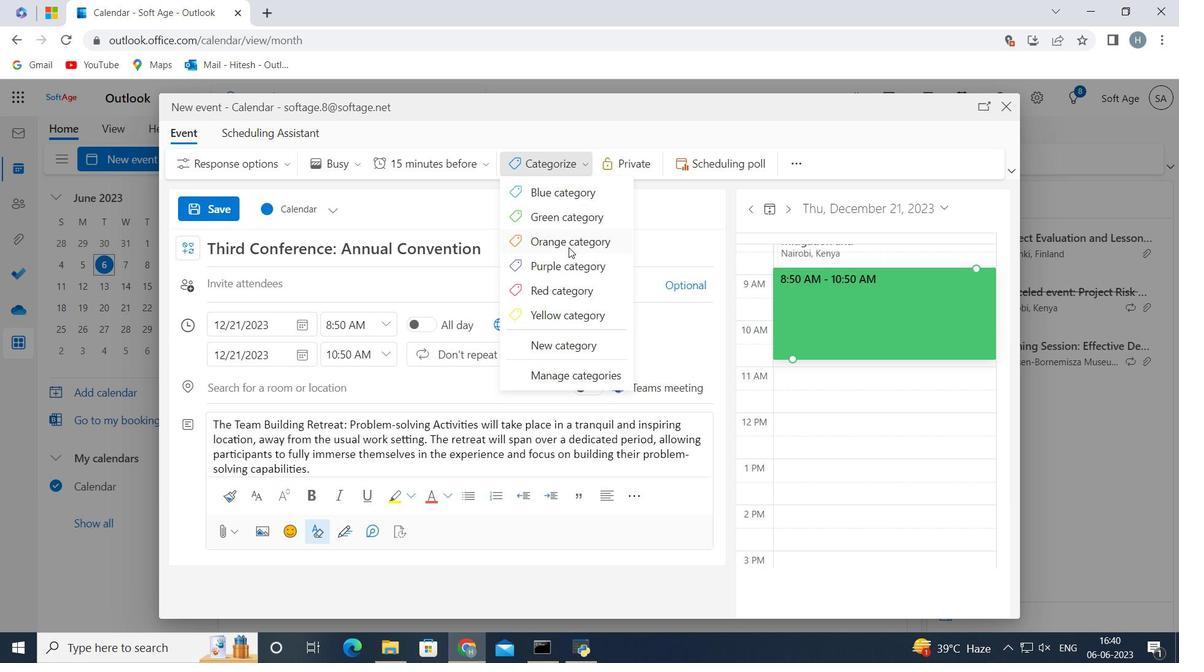 
Action: Mouse pressed left at (573, 289)
Screenshot: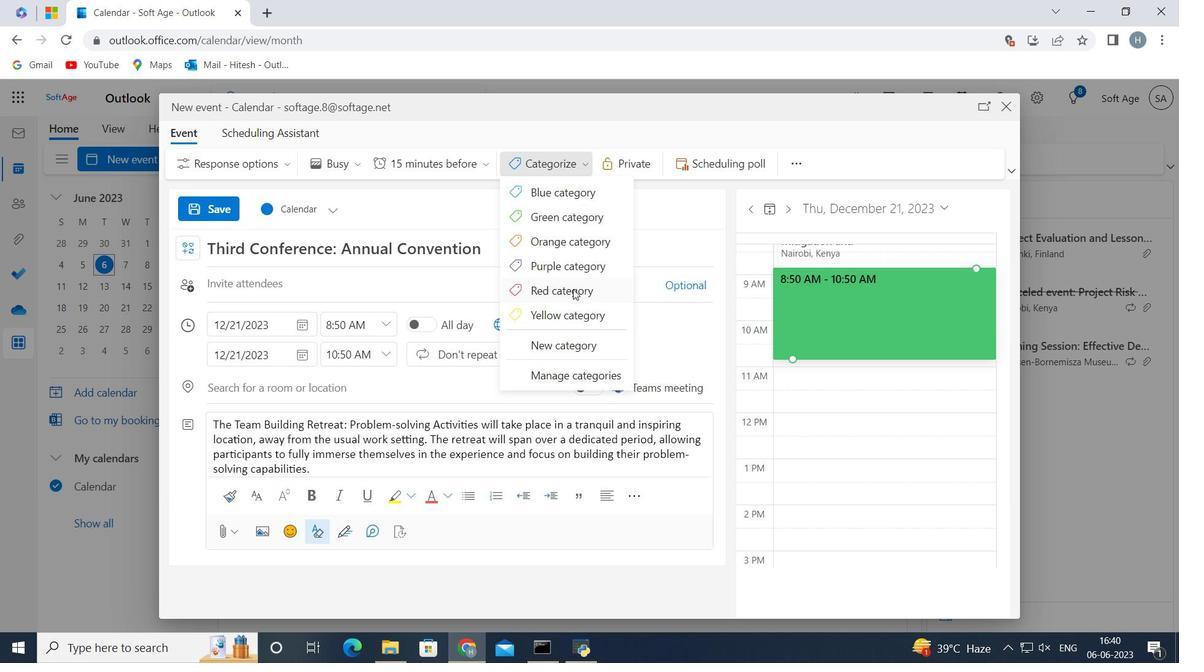 
Action: Mouse moved to (409, 281)
Screenshot: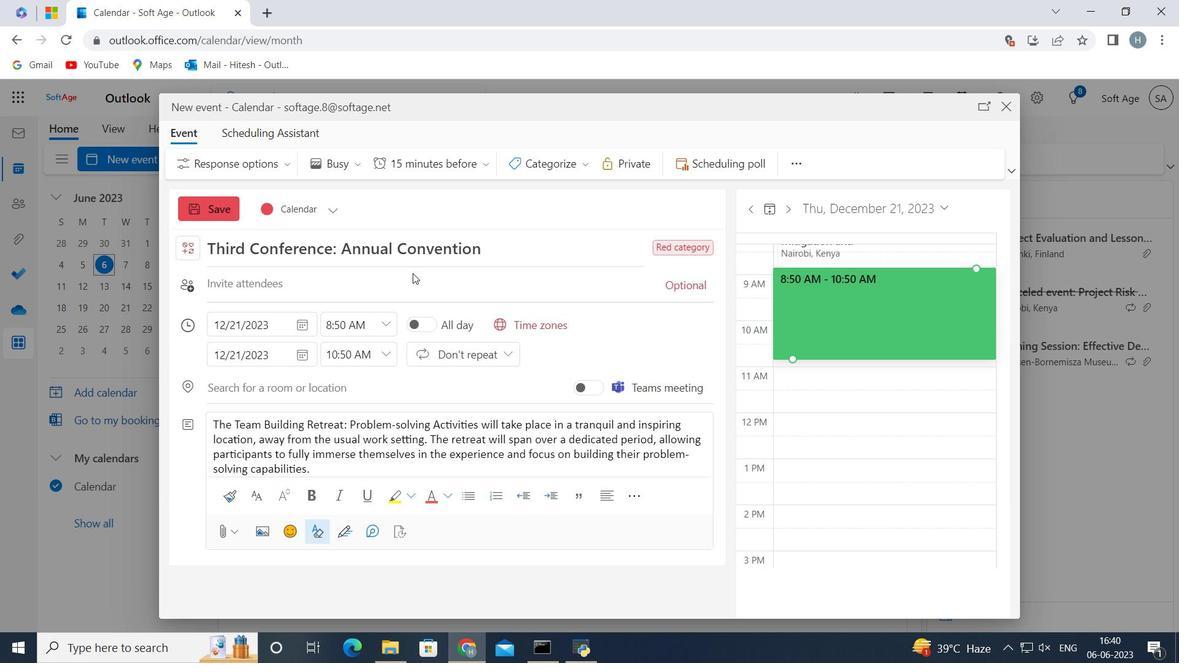 
Action: Mouse pressed left at (409, 281)
Screenshot: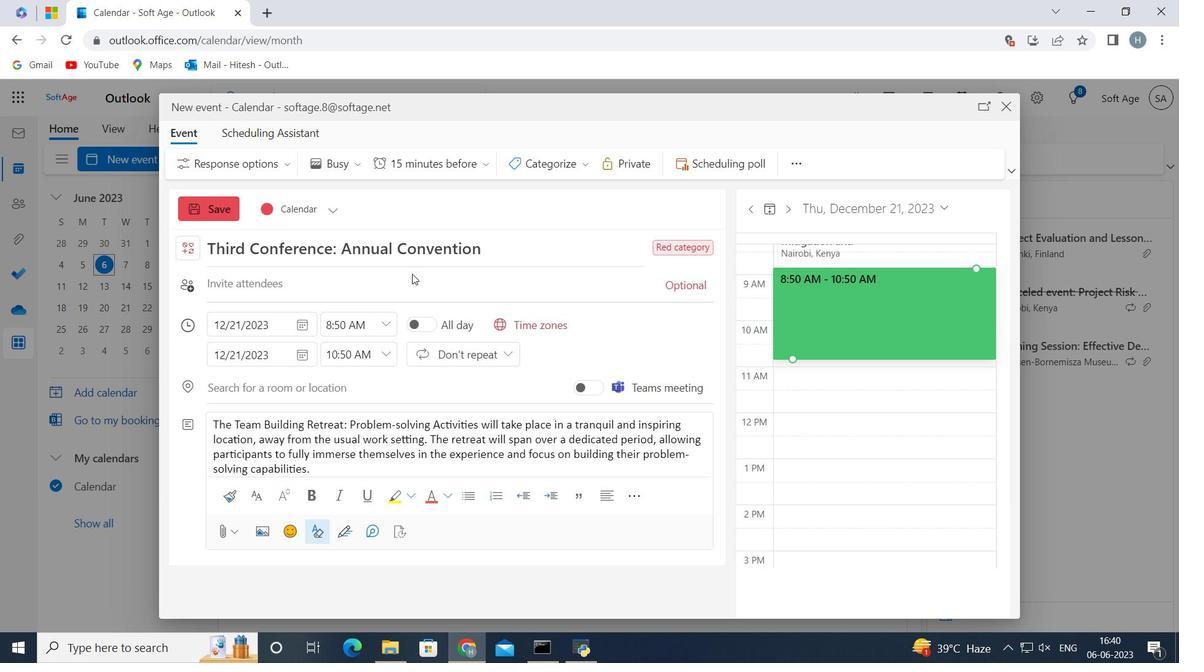 
Action: Key pressed softage.6<Key.shift>@softage.net
Screenshot: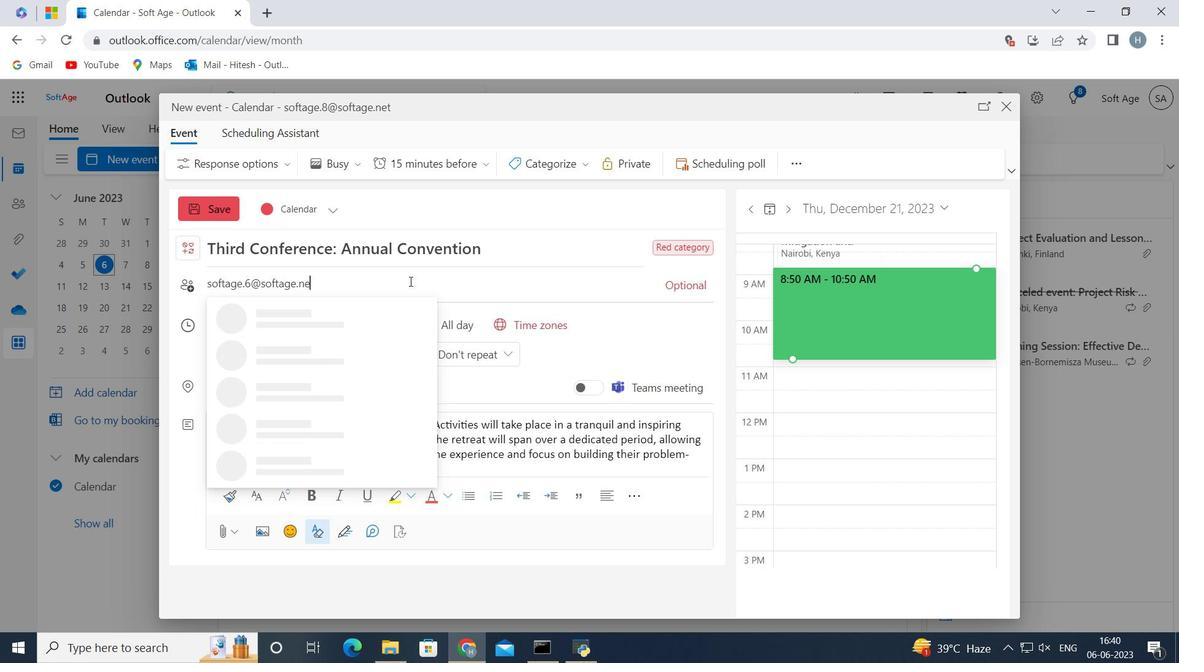 
Action: Mouse moved to (343, 309)
Screenshot: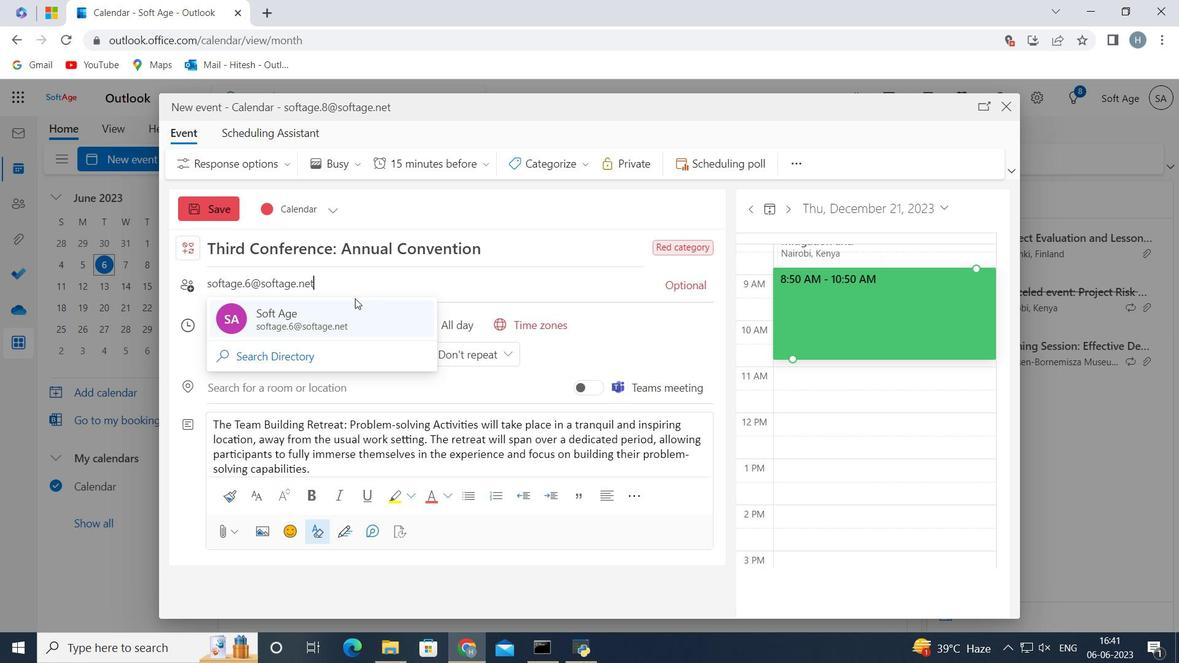 
Action: Mouse pressed left at (343, 309)
Screenshot: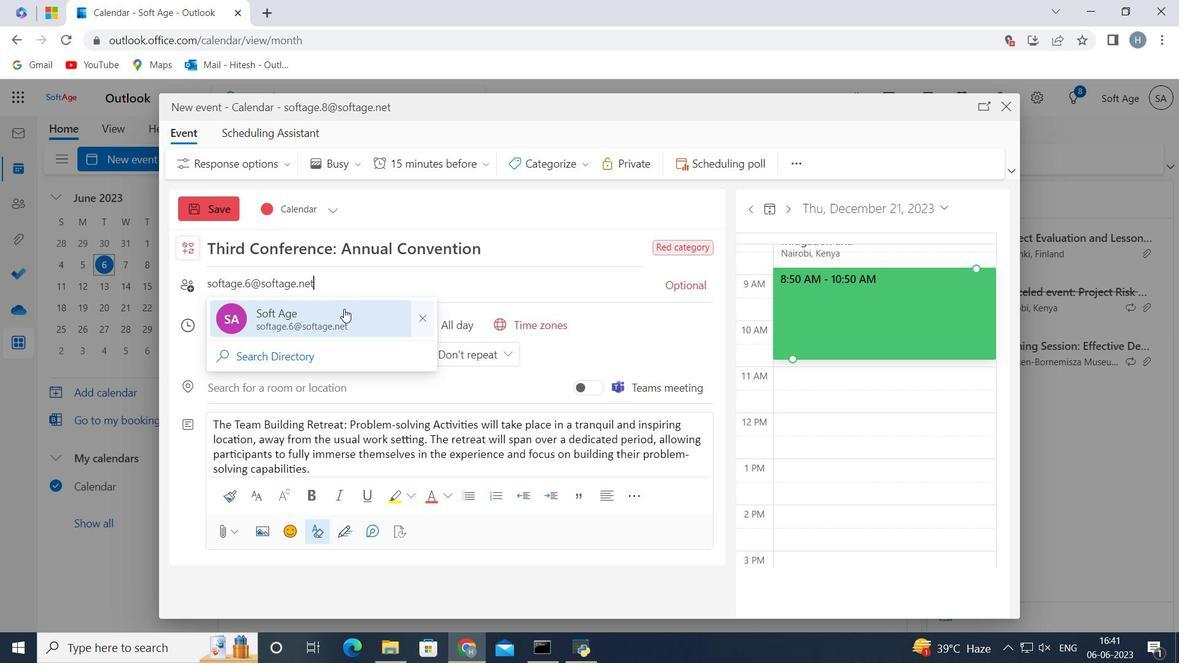 
Action: Key pressed softage.1<Key.shift>@softage.net
Screenshot: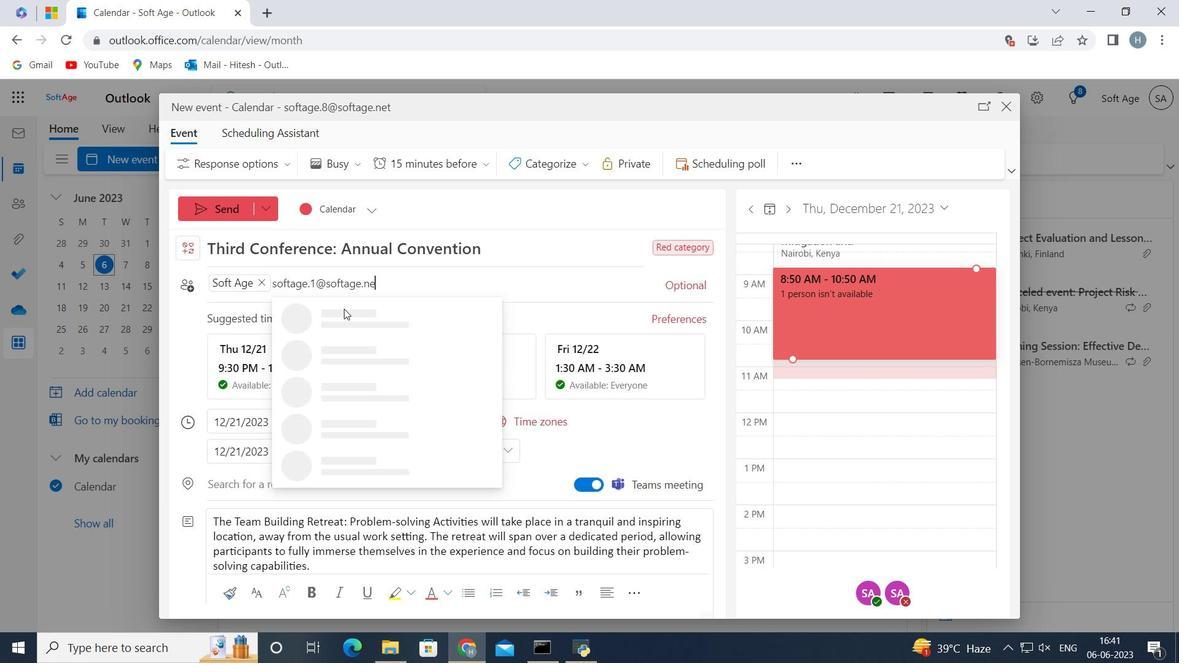 
Action: Mouse moved to (343, 315)
Screenshot: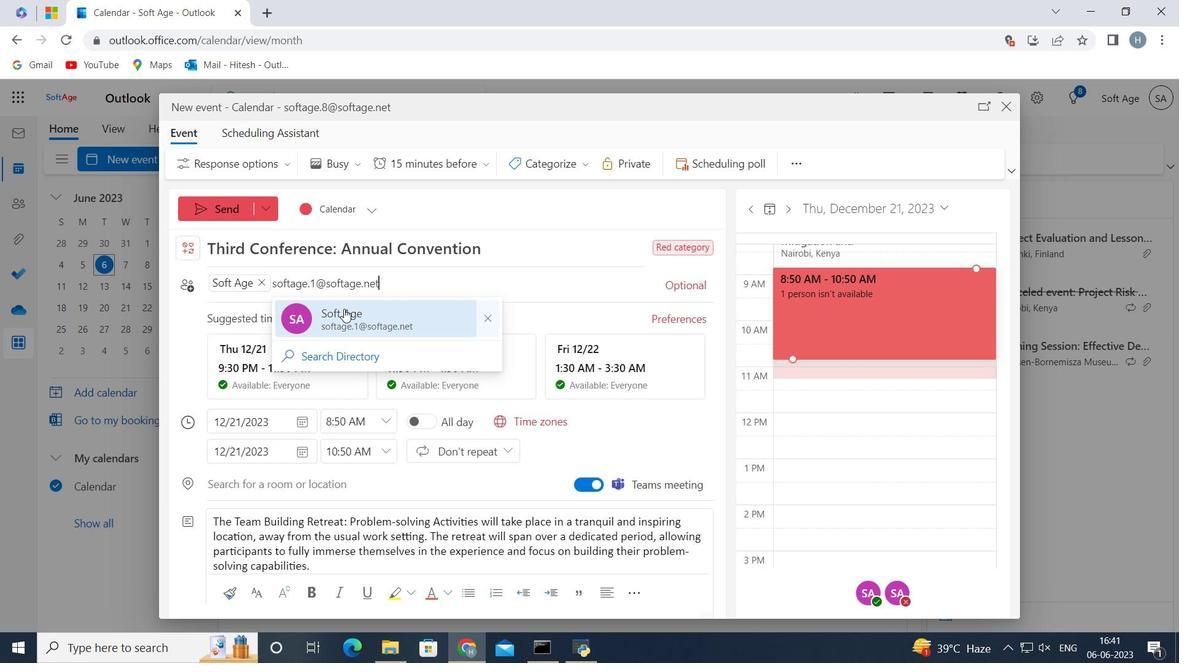 
Action: Mouse pressed left at (343, 315)
Screenshot: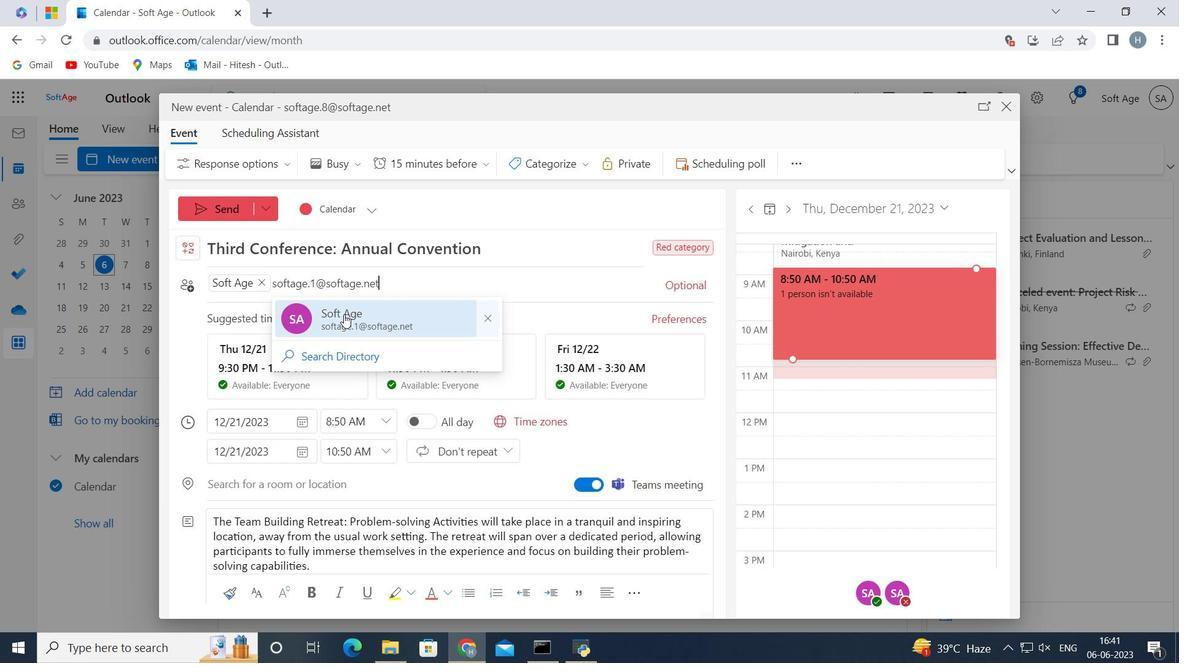 
Action: Mouse moved to (475, 164)
Screenshot: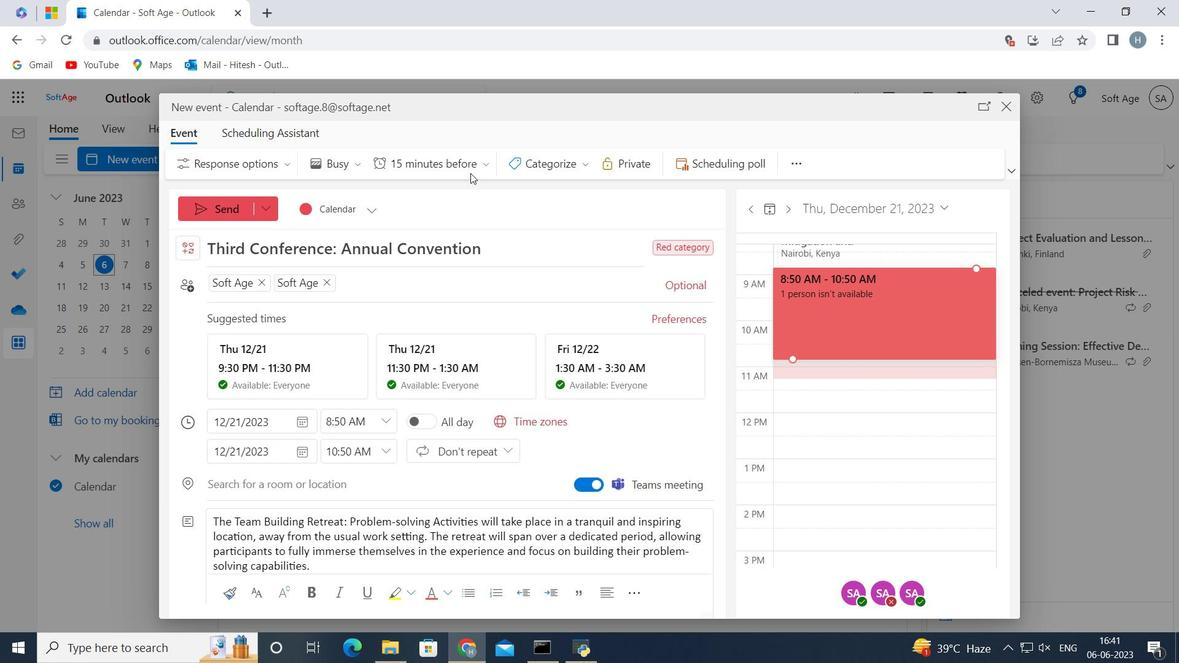 
Action: Mouse pressed left at (475, 164)
Screenshot: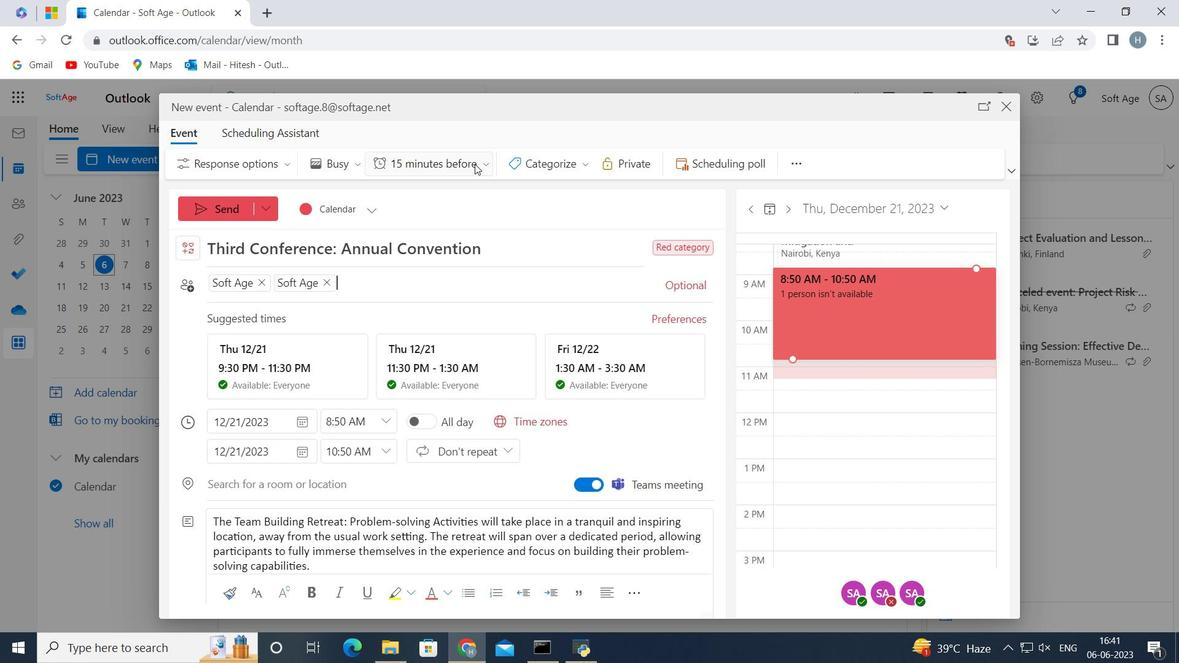 
Action: Mouse moved to (447, 304)
Screenshot: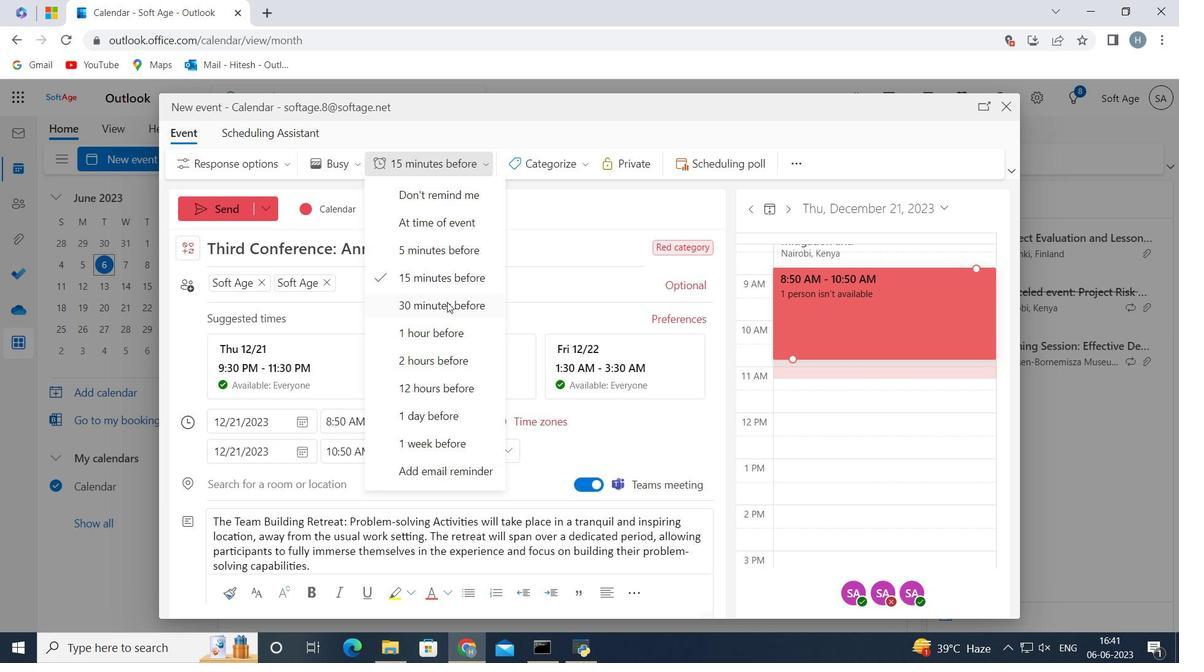 
Action: Mouse pressed left at (447, 304)
Screenshot: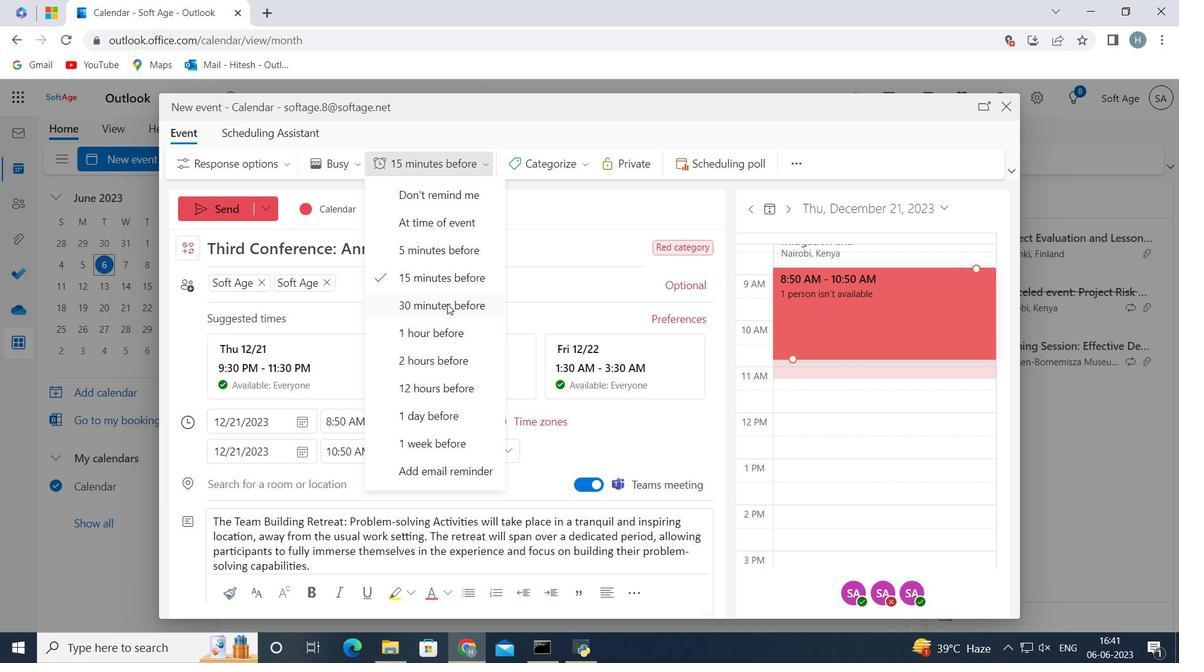 
Action: Mouse moved to (227, 208)
Screenshot: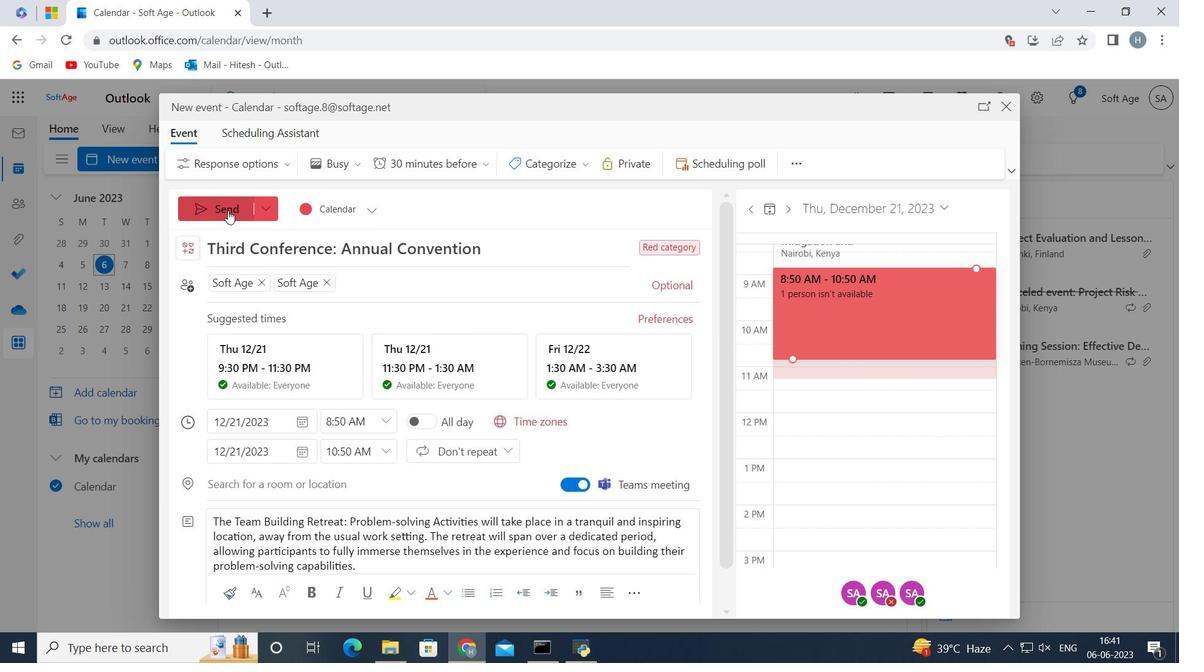 
Action: Mouse pressed left at (227, 208)
Screenshot: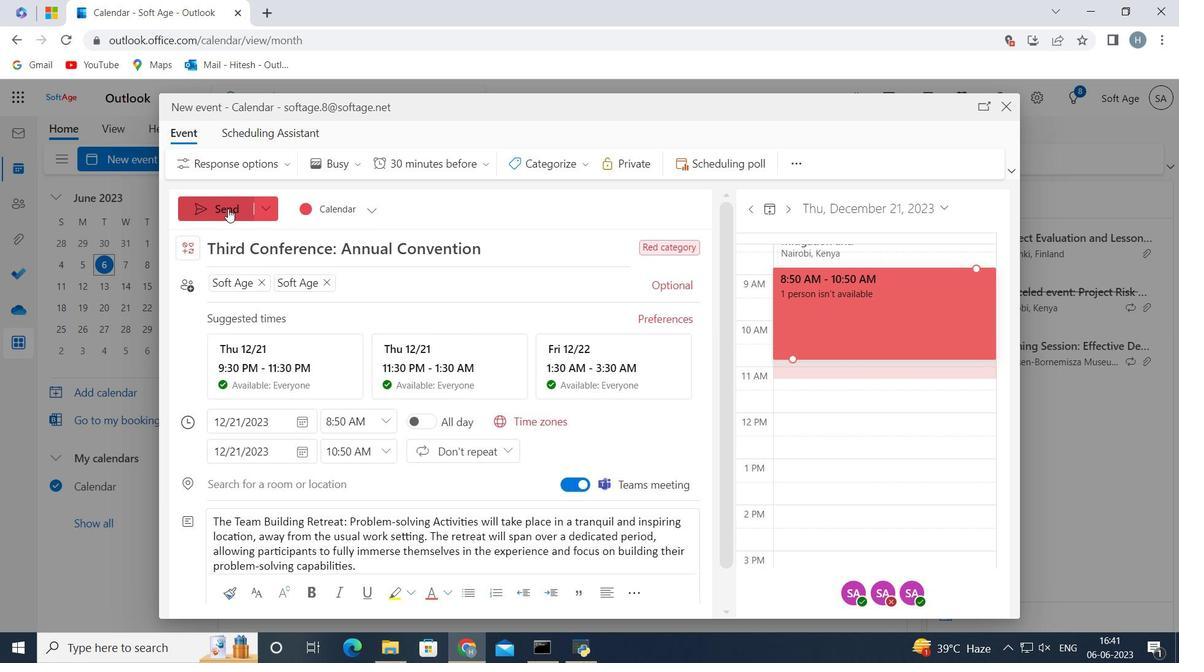 
Action: Mouse moved to (499, 266)
Screenshot: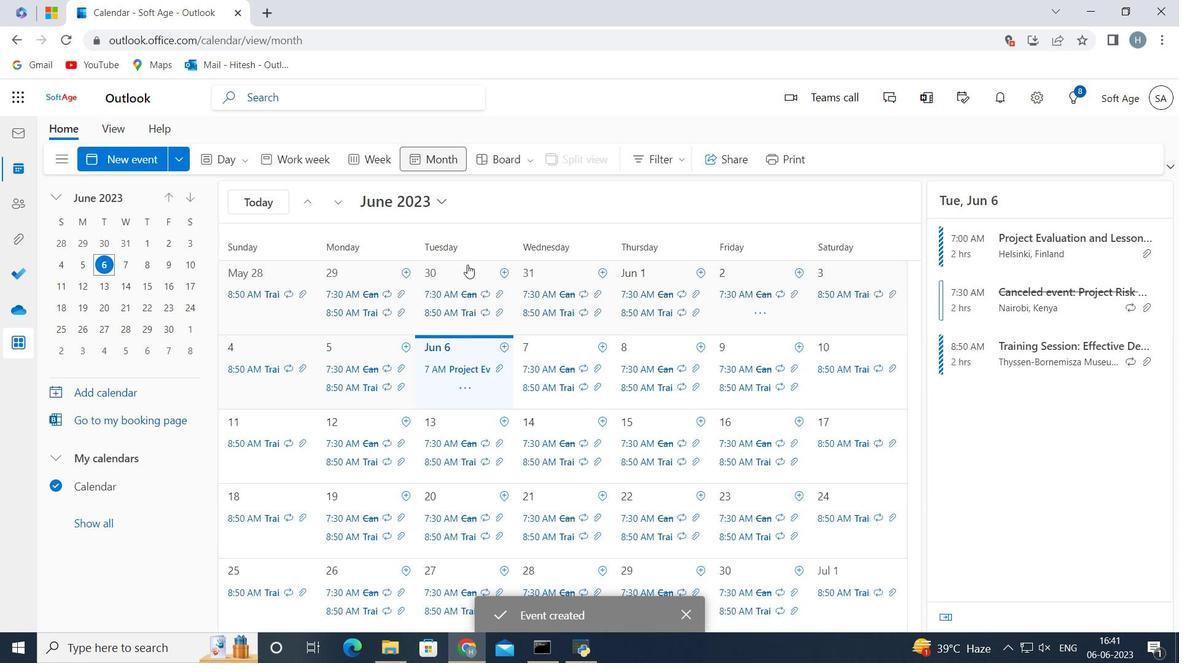 
